 Task: Plan a trip to Meise, Belgium from 7th December, 2023 to 15th December, 2023 for 6 adults.3 bedrooms having 3 beds and 3 bathrooms. Property type can be guest house. Amenities needed are: heating. Booking option can be shelf check-in. Look for 3 properties as per requirement.
Action: Mouse moved to (458, 63)
Screenshot: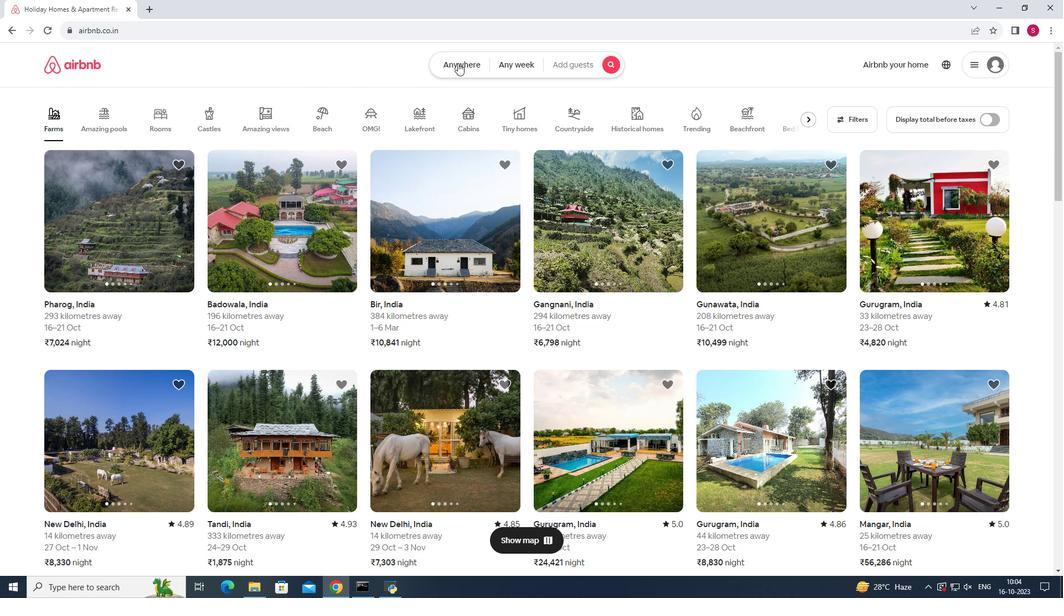 
Action: Mouse pressed left at (458, 63)
Screenshot: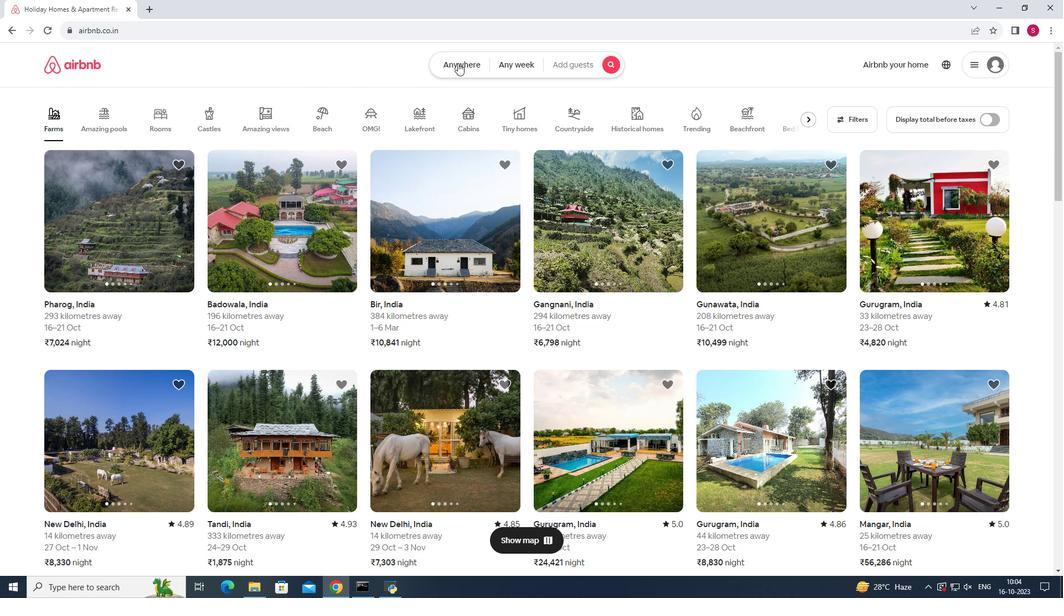 
Action: Mouse moved to (383, 107)
Screenshot: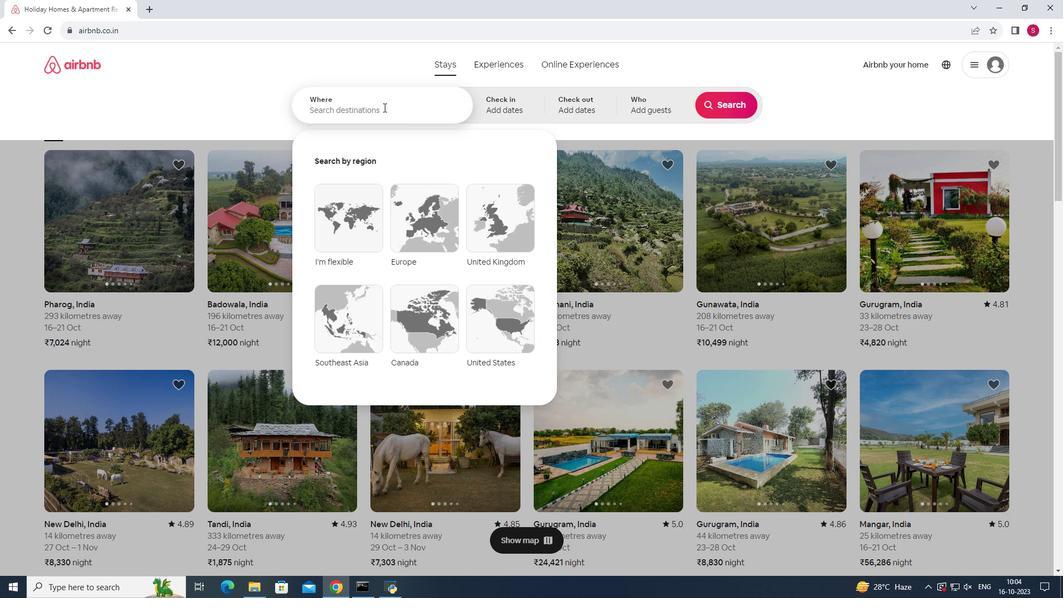 
Action: Mouse pressed left at (383, 107)
Screenshot: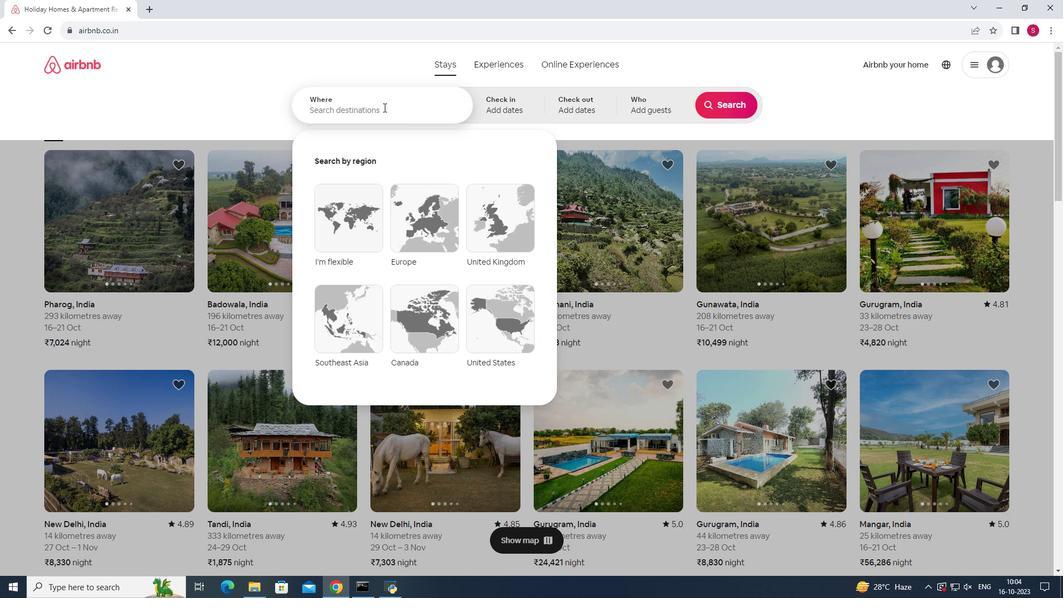 
Action: Key pressed <Key.shift><Key.shift><Key.shift><Key.shift><Key.shift><Key.shift><Key.shift><Key.shift><Key.shift><Key.shift><Key.shift><Key.shift><Key.shift><Key.shift><Key.shift><Key.shift><Key.shift><Key.shift><Key.shift><Key.shift><Key.shift><Key.shift><Key.shift><Key.shift><Key.shift><Key.shift><Key.shift><Key.shift><Key.shift><Key.shift><Key.shift><Key.shift><Key.shift><Key.shift><Key.shift><Key.shift>Meise,<Key.space><Key.shift>Belgu<Key.backspace>ium
Screenshot: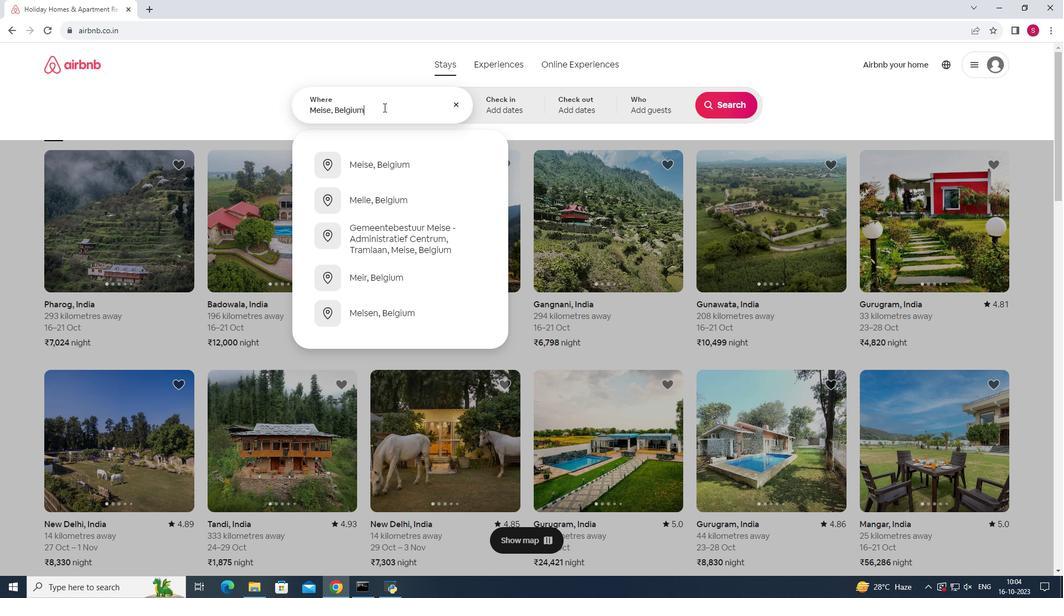 
Action: Mouse moved to (422, 166)
Screenshot: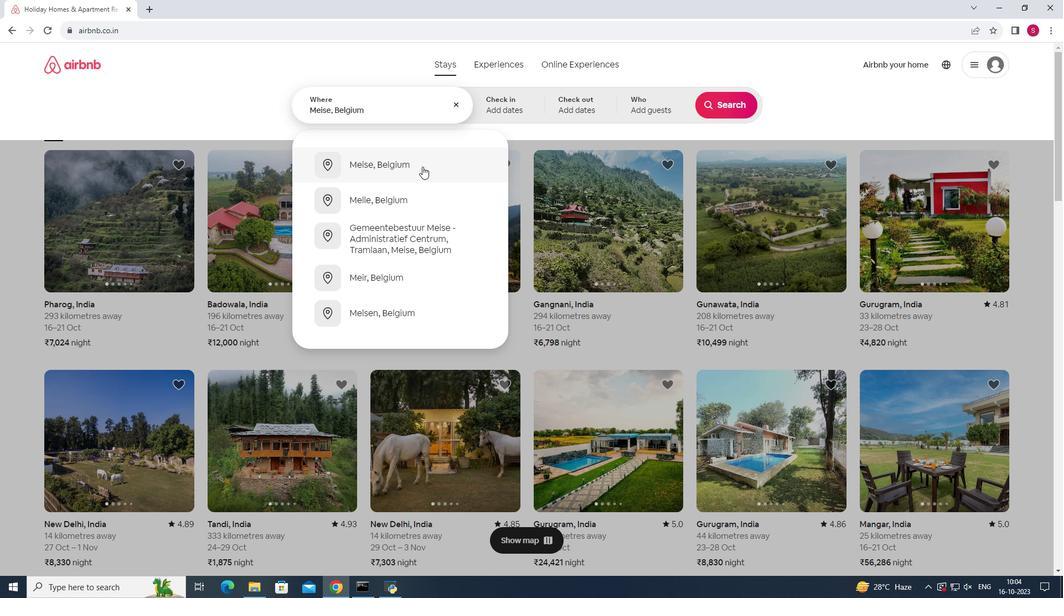 
Action: Mouse pressed left at (422, 166)
Screenshot: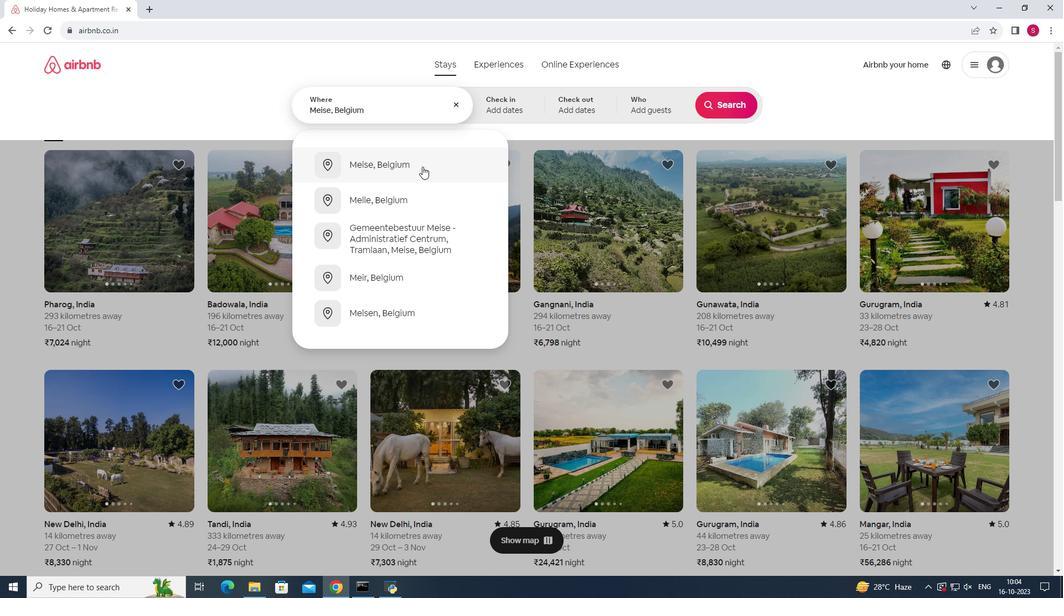 
Action: Mouse moved to (724, 197)
Screenshot: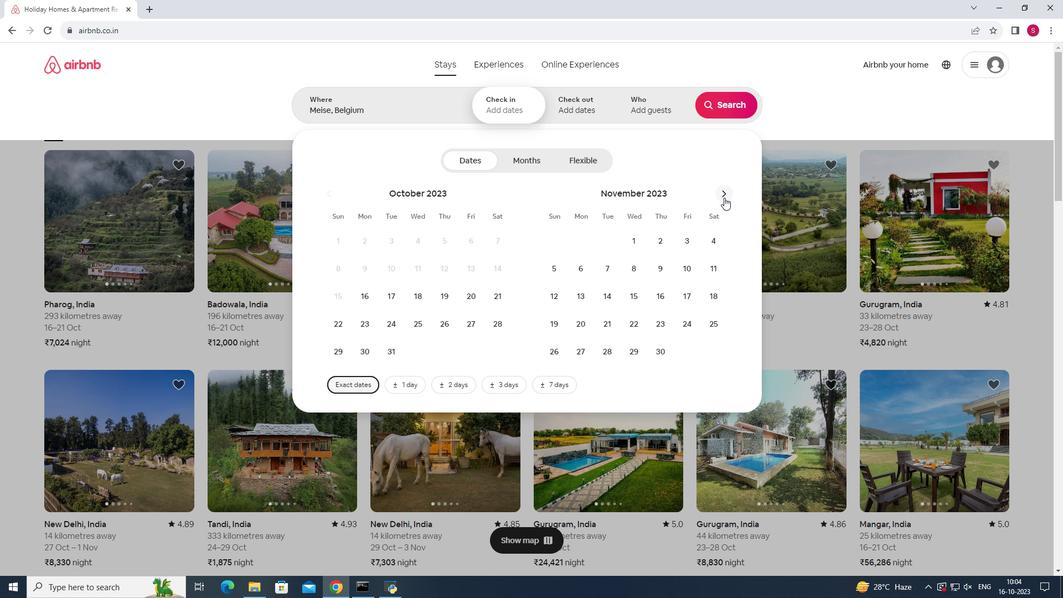 
Action: Mouse pressed left at (724, 197)
Screenshot: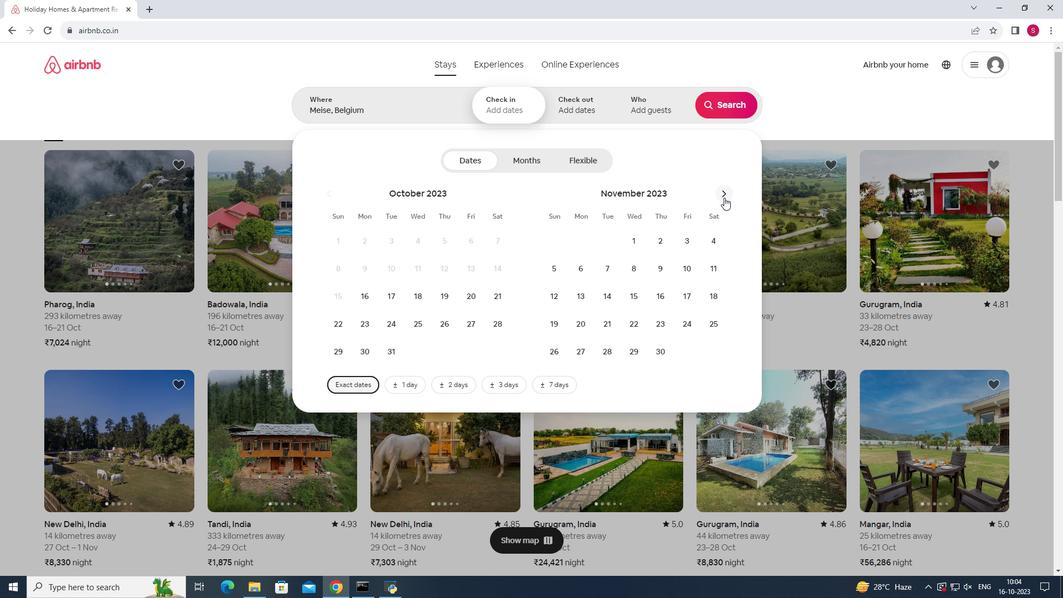 
Action: Mouse moved to (659, 269)
Screenshot: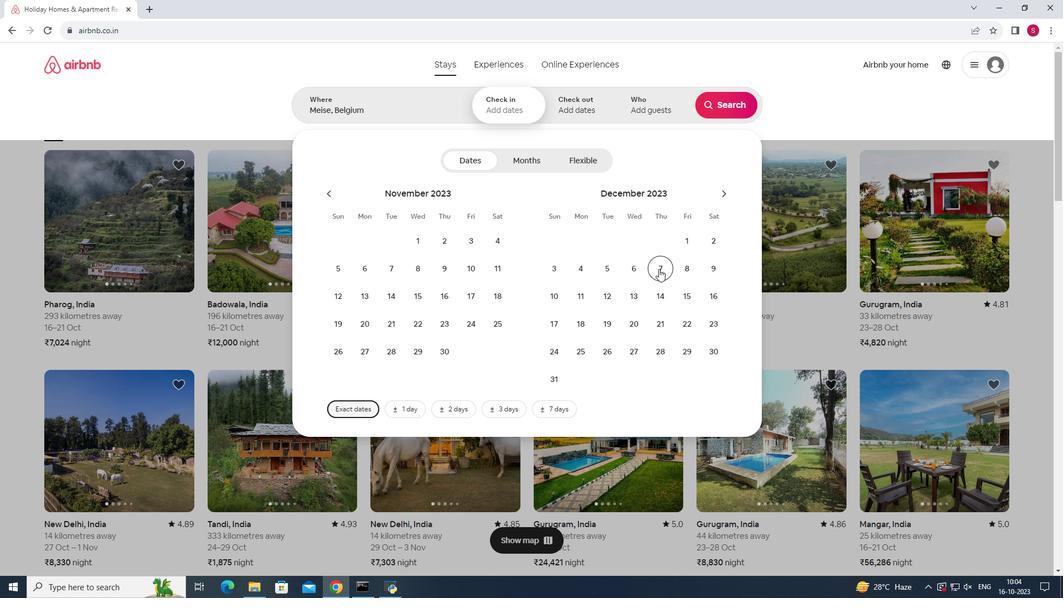 
Action: Mouse pressed left at (659, 269)
Screenshot: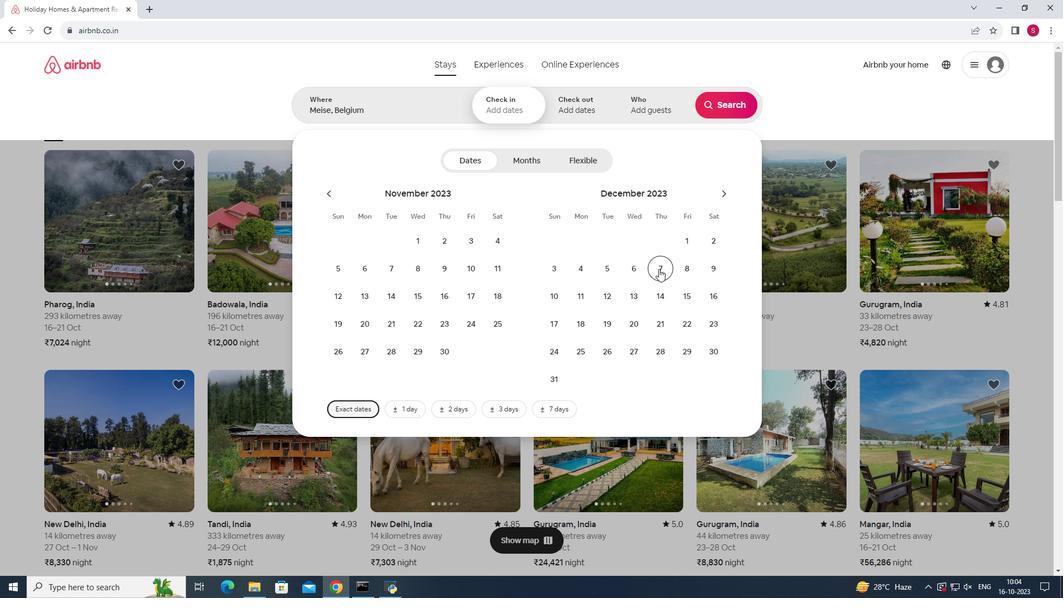 
Action: Mouse moved to (690, 293)
Screenshot: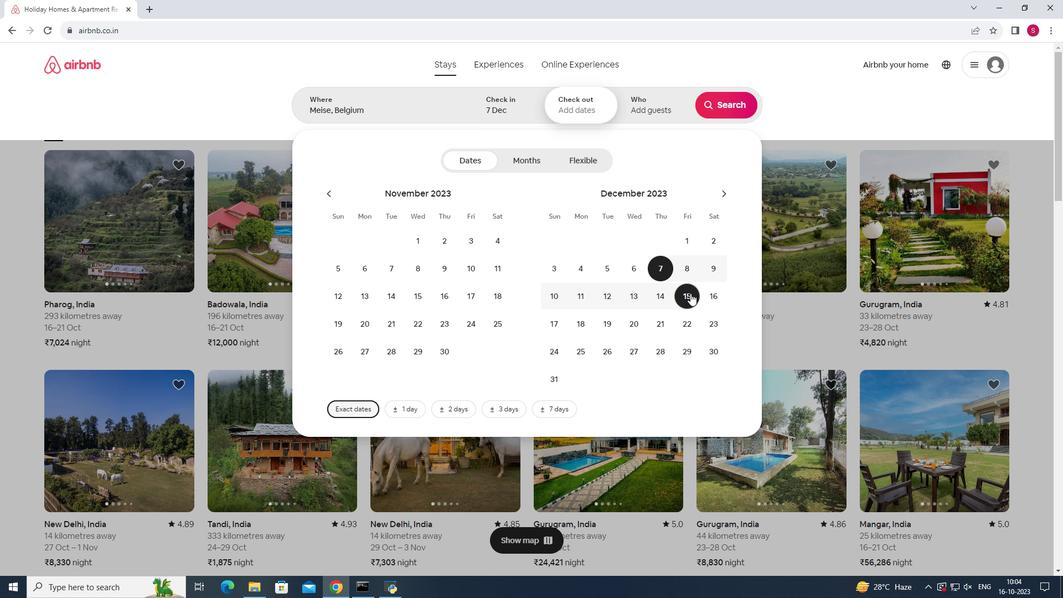 
Action: Mouse pressed left at (690, 293)
Screenshot: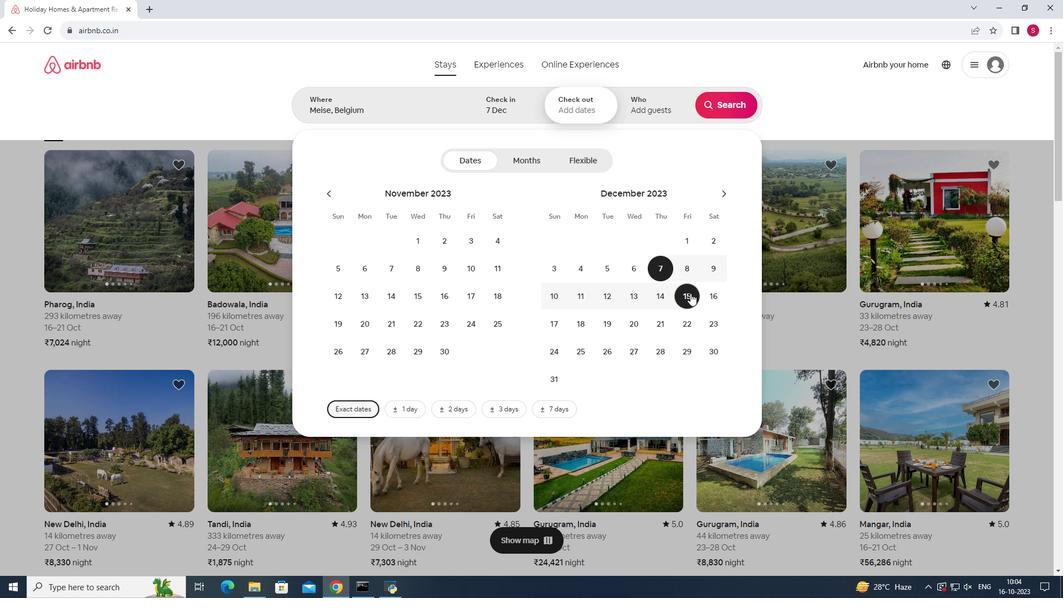
Action: Mouse moved to (650, 89)
Screenshot: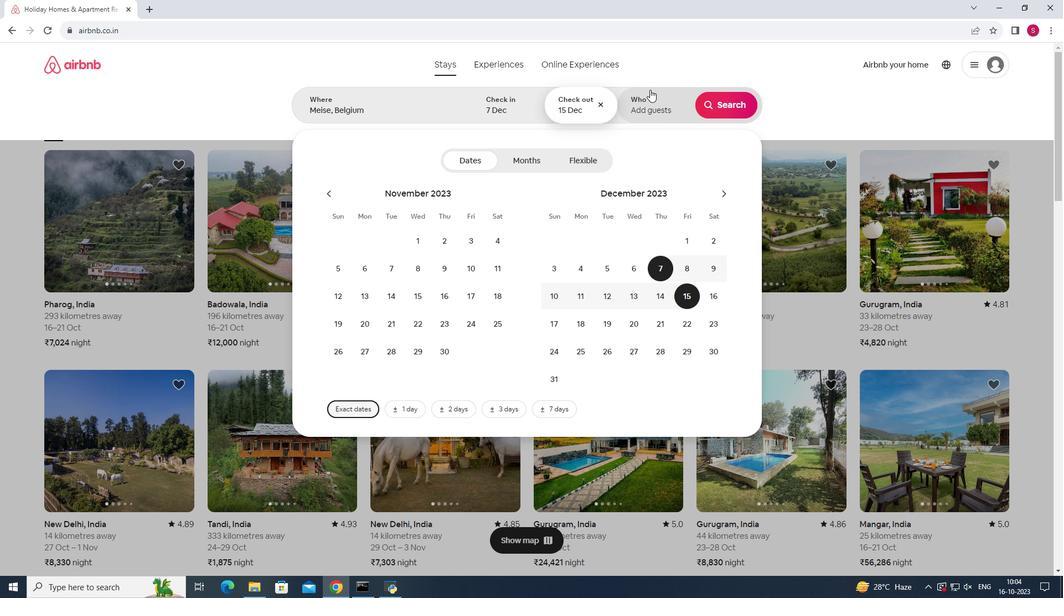 
Action: Mouse pressed left at (650, 89)
Screenshot: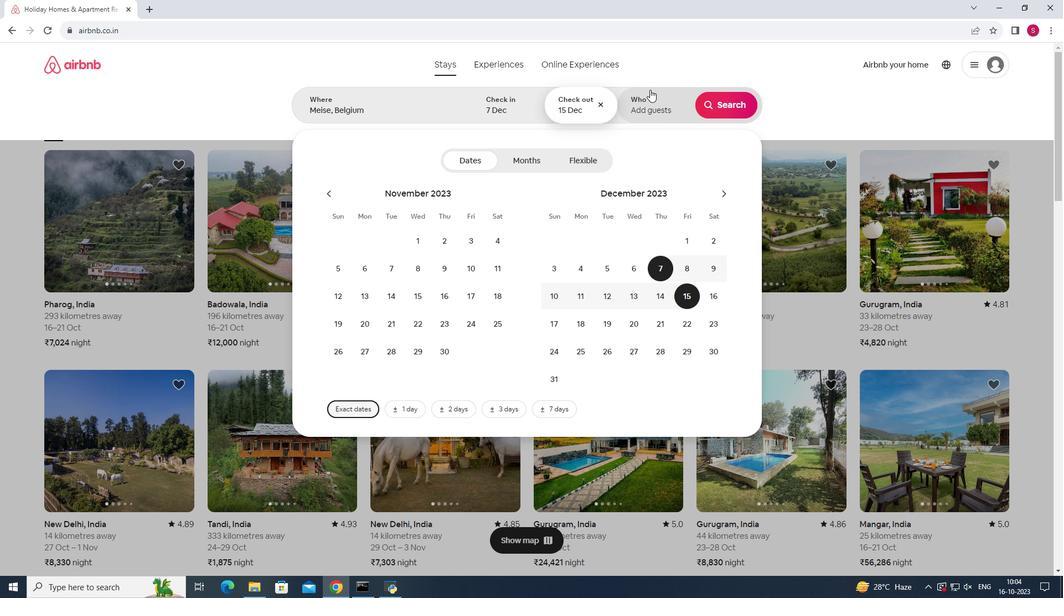 
Action: Mouse moved to (728, 160)
Screenshot: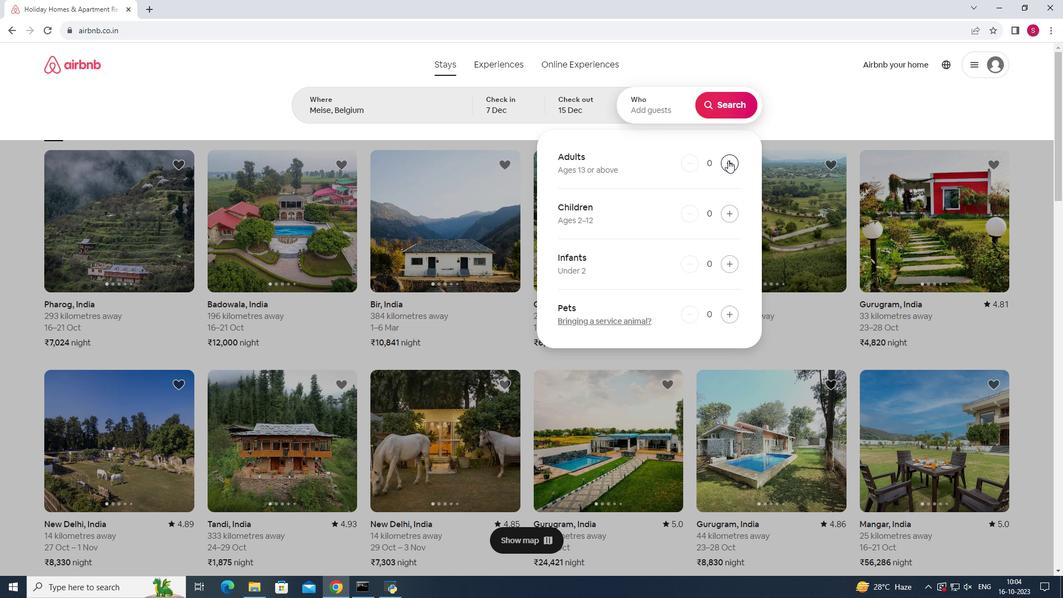 
Action: Mouse pressed left at (728, 160)
Screenshot: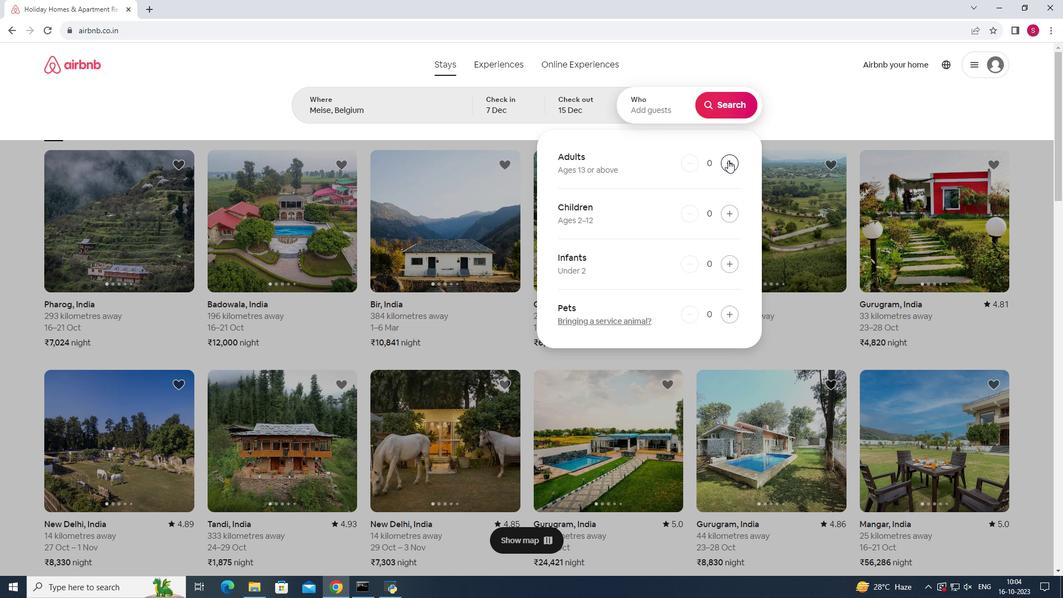 
Action: Mouse pressed left at (728, 160)
Screenshot: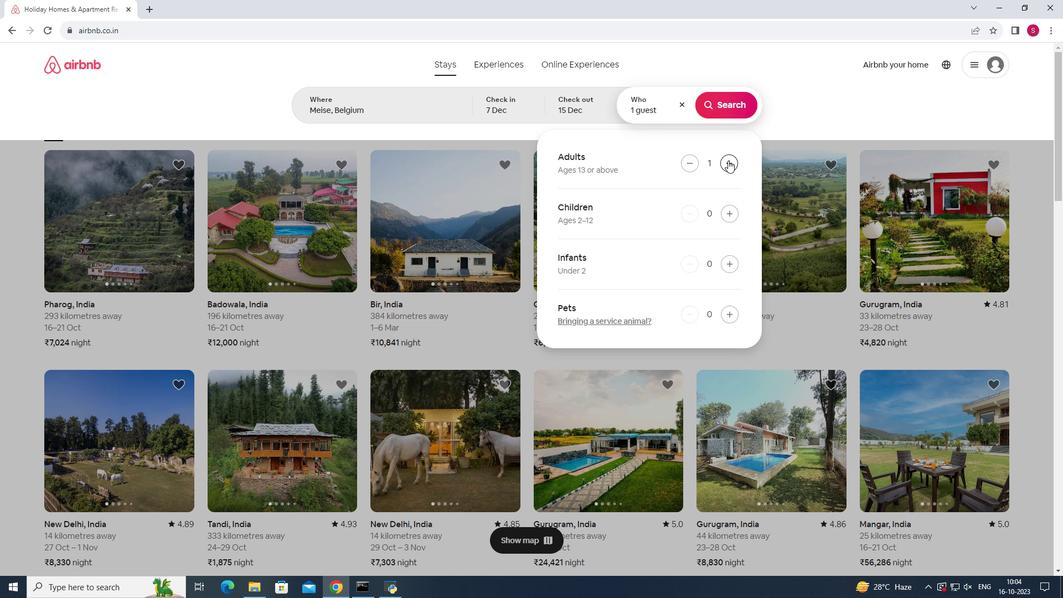 
Action: Mouse moved to (729, 162)
Screenshot: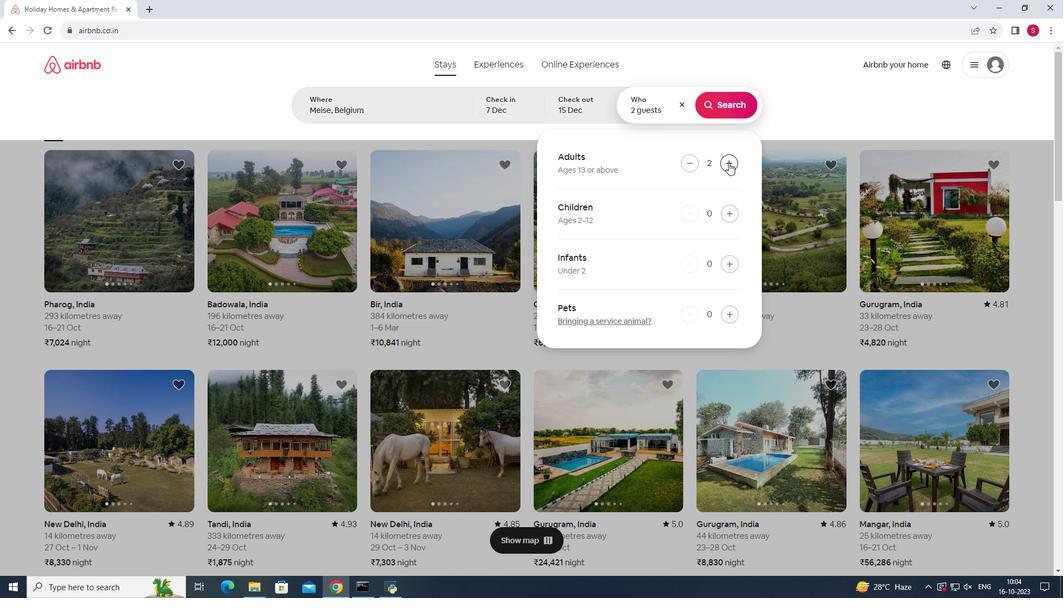 
Action: Mouse pressed left at (729, 162)
Screenshot: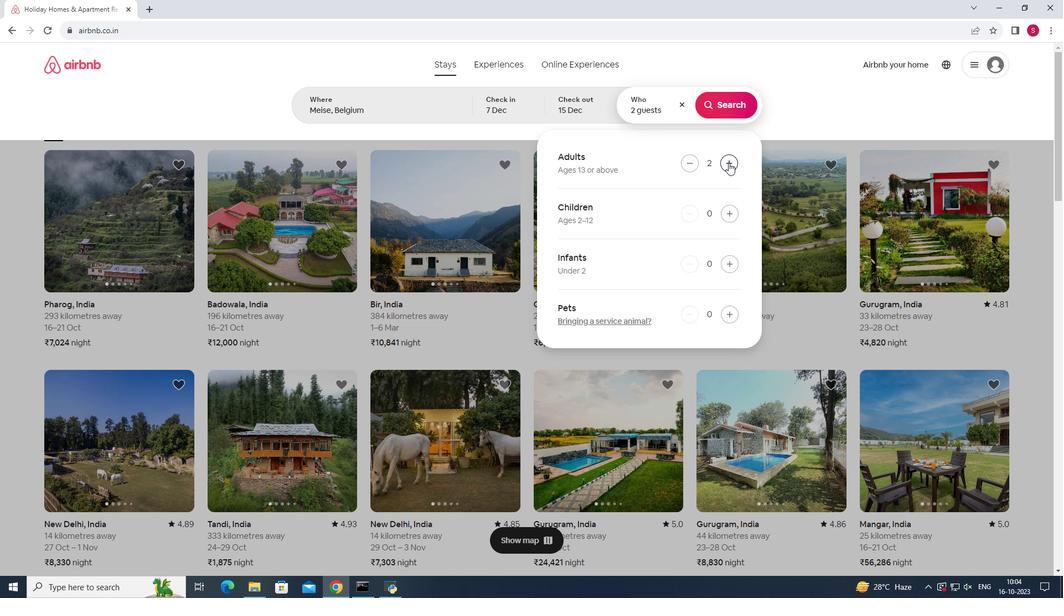 
Action: Mouse moved to (729, 163)
Screenshot: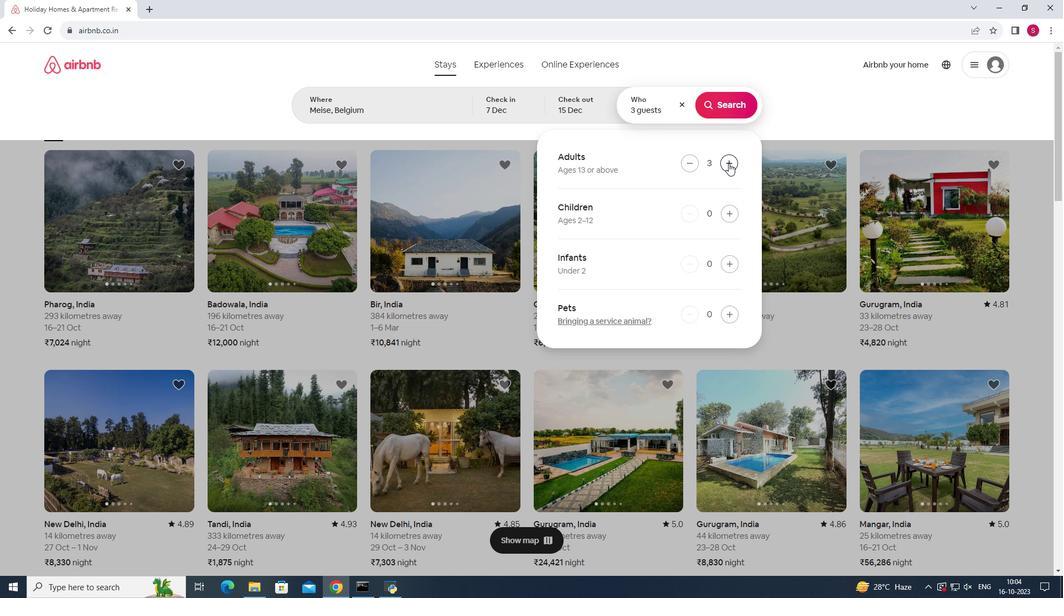 
Action: Mouse pressed left at (729, 163)
Screenshot: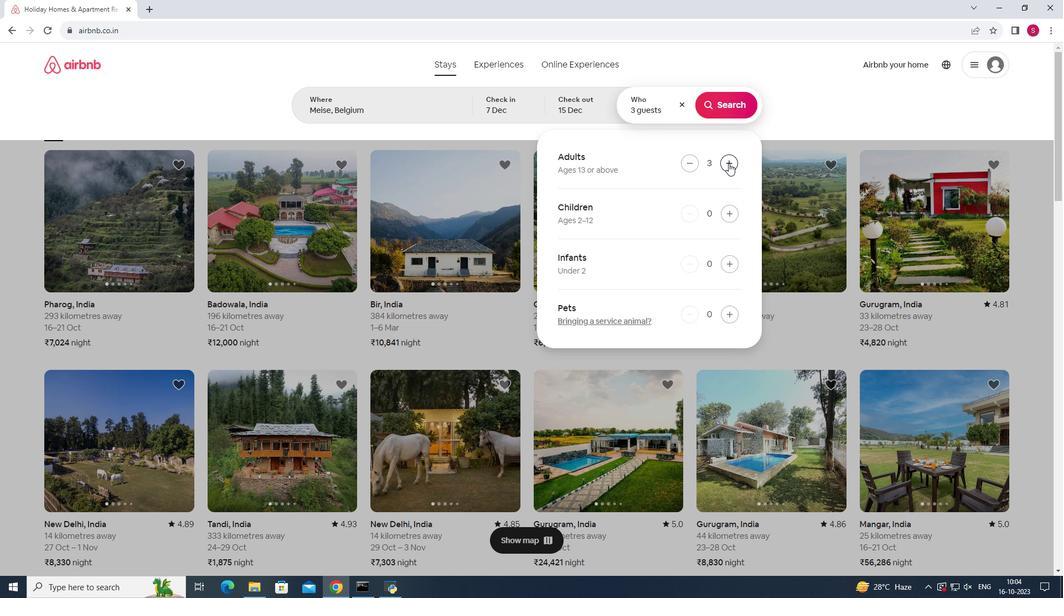 
Action: Mouse pressed left at (729, 163)
Screenshot: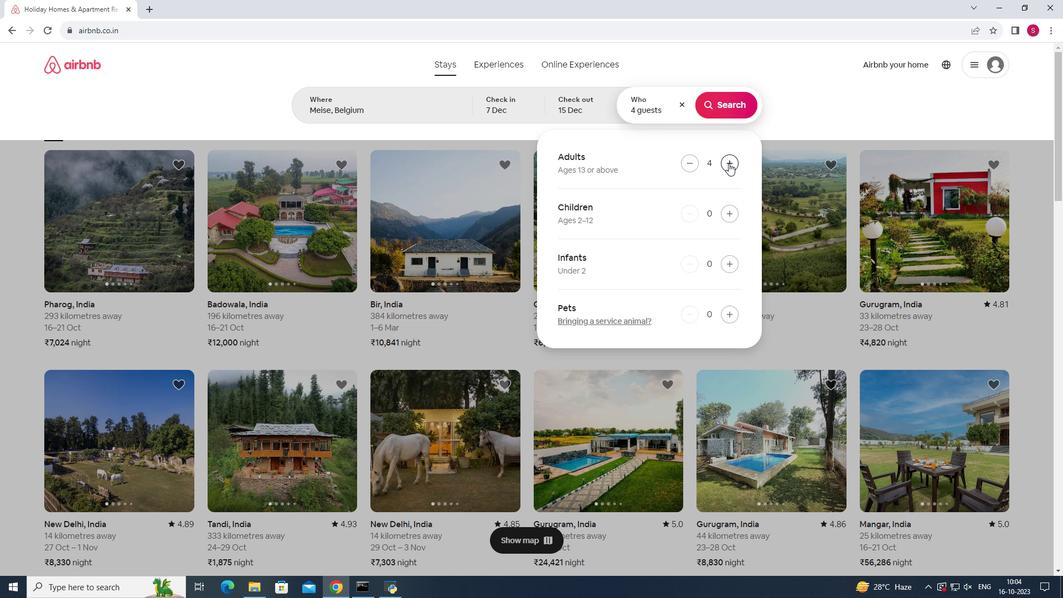 
Action: Mouse pressed left at (729, 163)
Screenshot: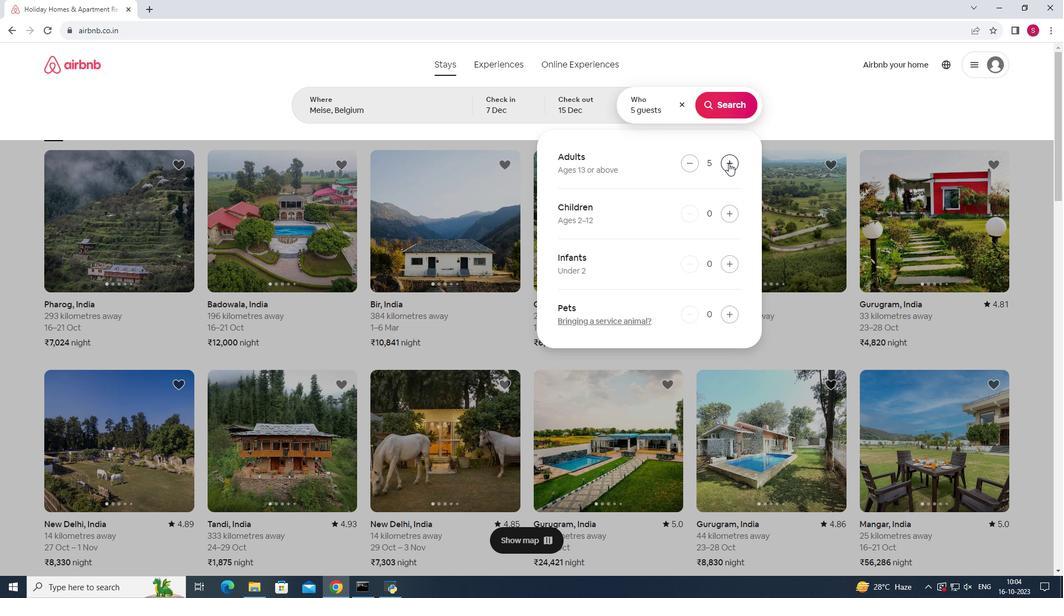 
Action: Mouse moved to (728, 101)
Screenshot: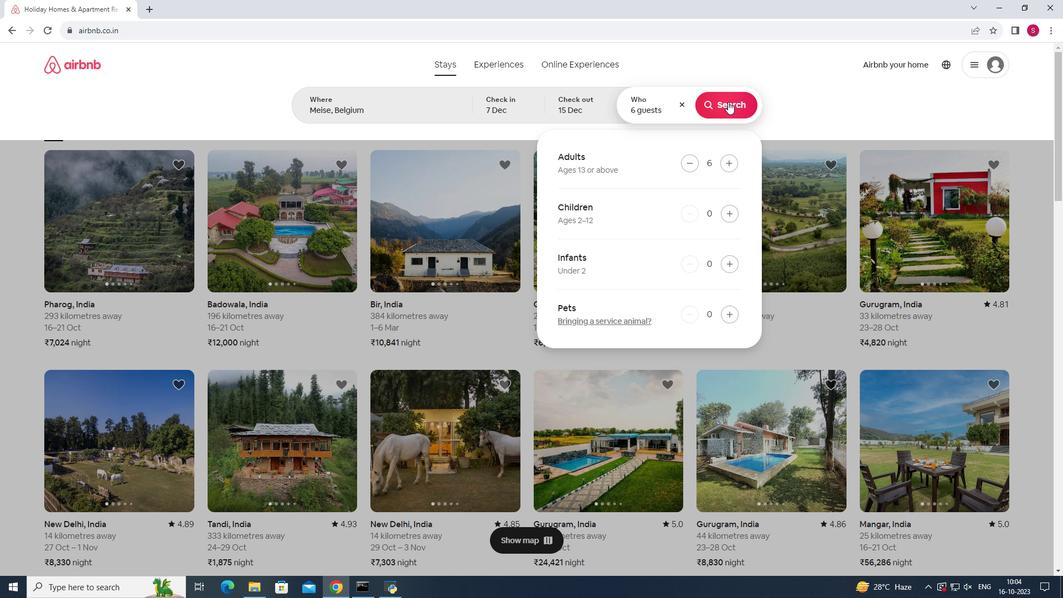
Action: Mouse pressed left at (728, 101)
Screenshot: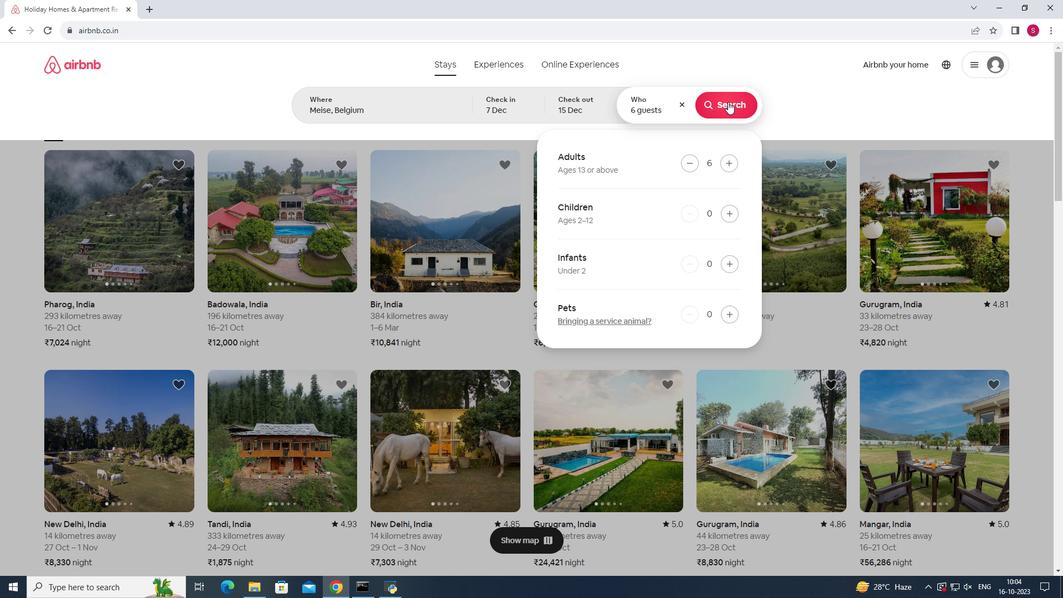 
Action: Mouse moved to (883, 106)
Screenshot: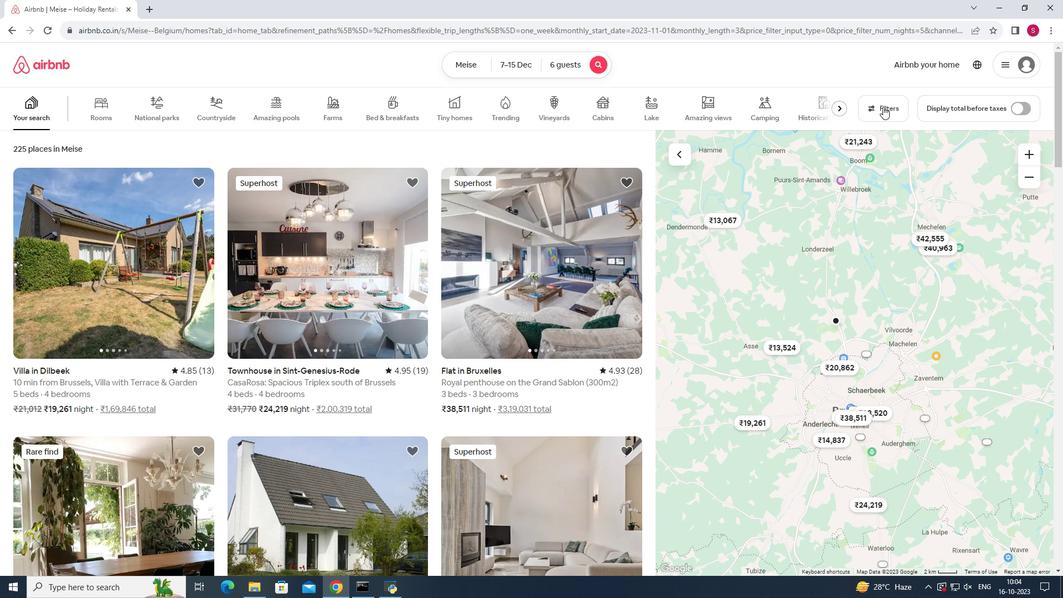 
Action: Mouse pressed left at (883, 106)
Screenshot: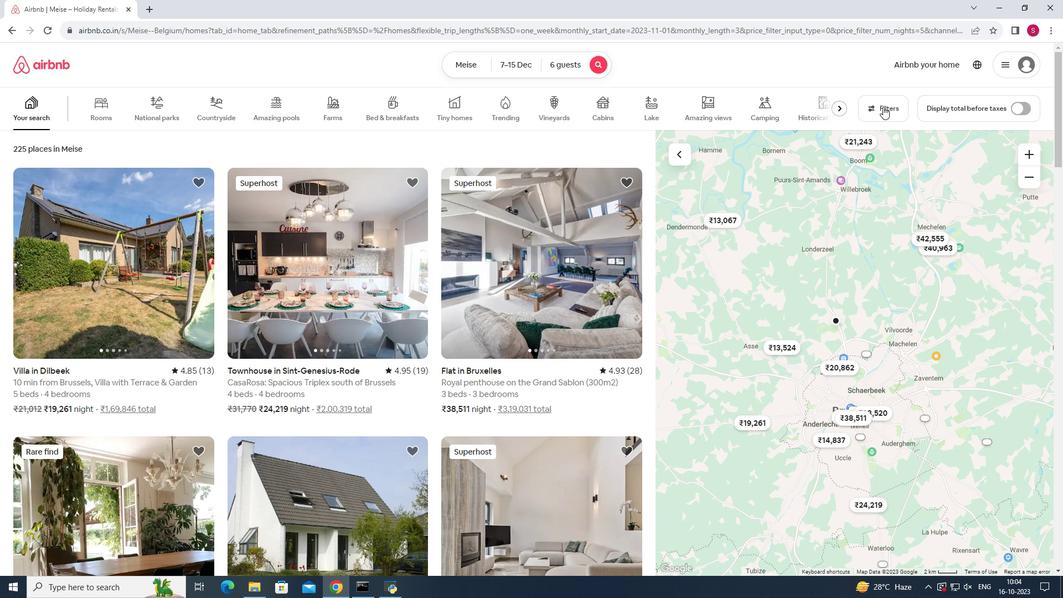 
Action: Mouse moved to (517, 357)
Screenshot: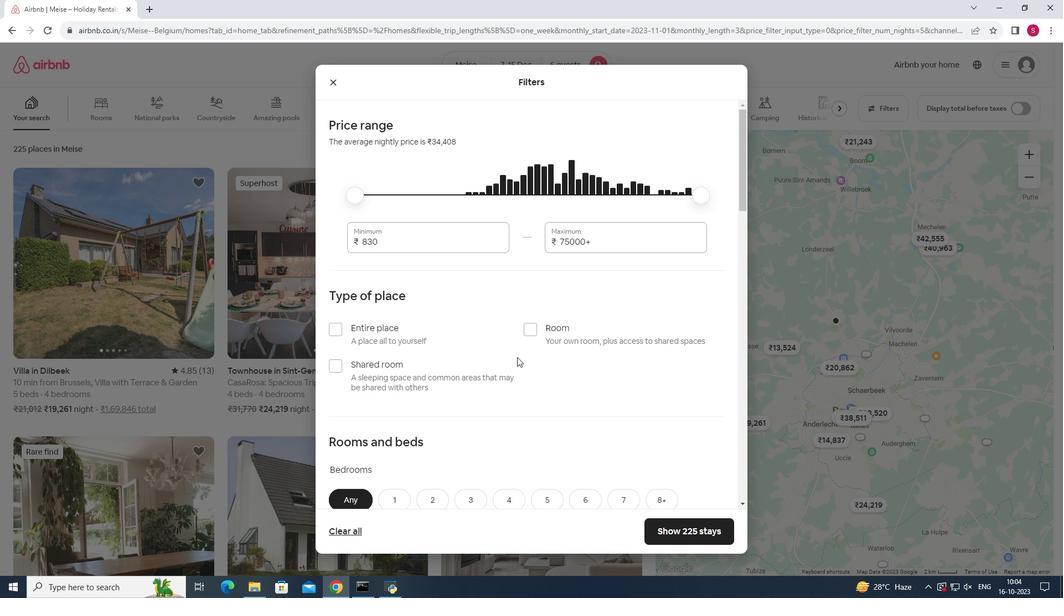 
Action: Mouse scrolled (517, 356) with delta (0, 0)
Screenshot: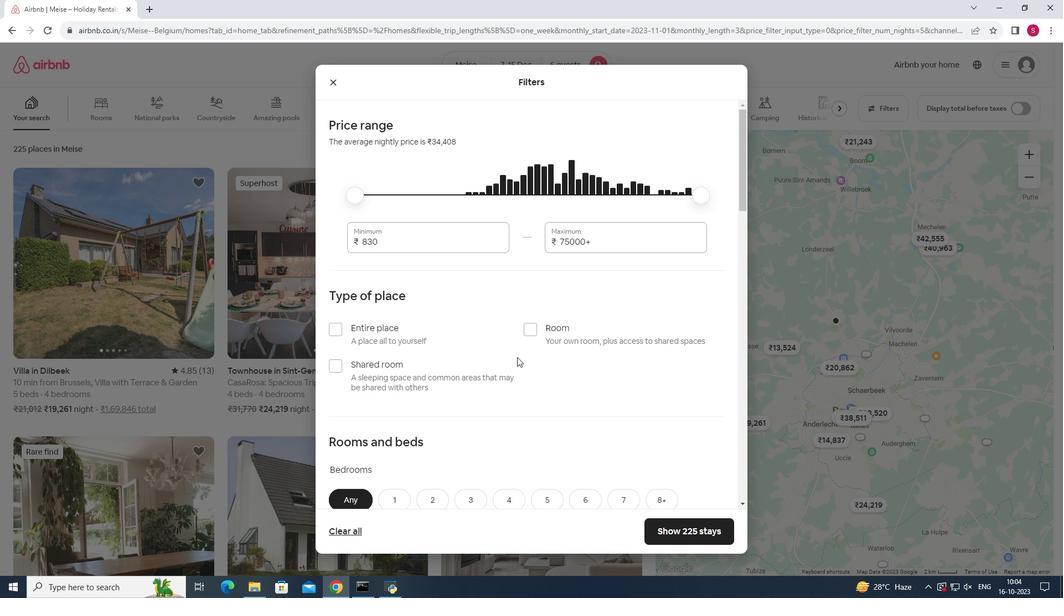 
Action: Mouse scrolled (517, 356) with delta (0, 0)
Screenshot: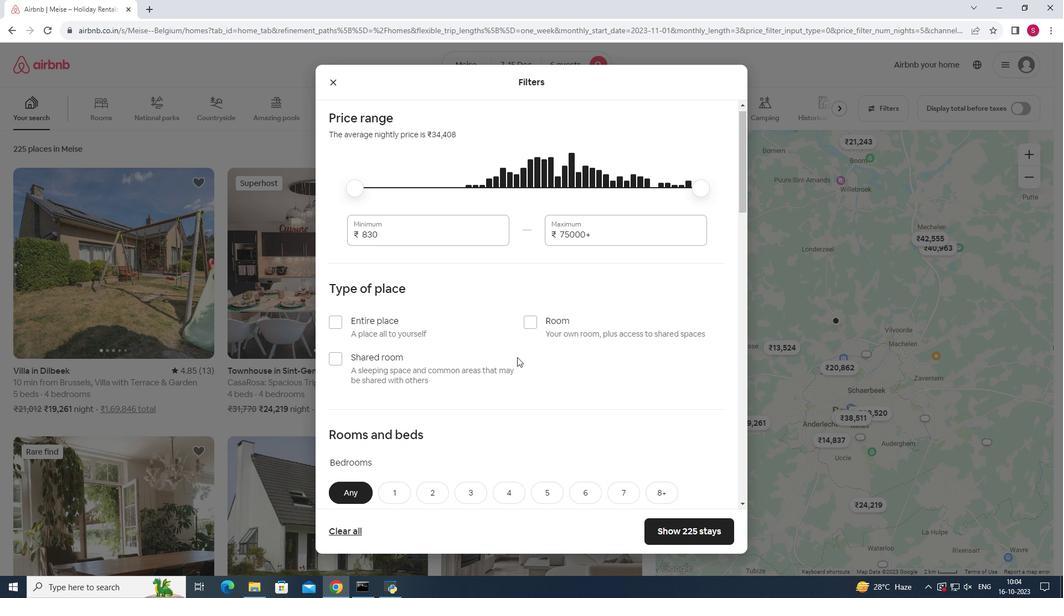 
Action: Mouse scrolled (517, 356) with delta (0, 0)
Screenshot: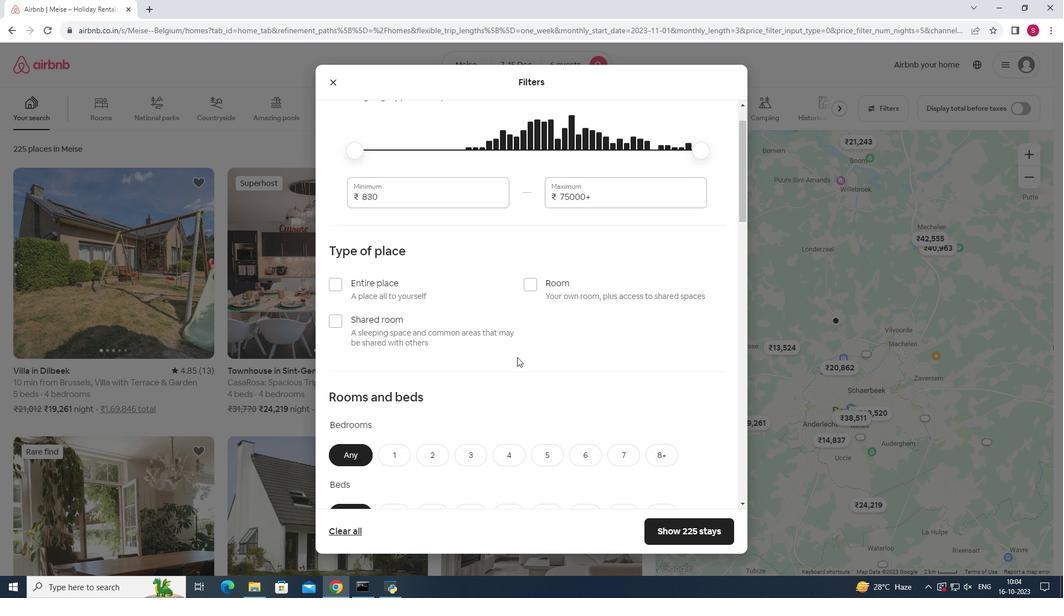 
Action: Mouse scrolled (517, 356) with delta (0, 0)
Screenshot: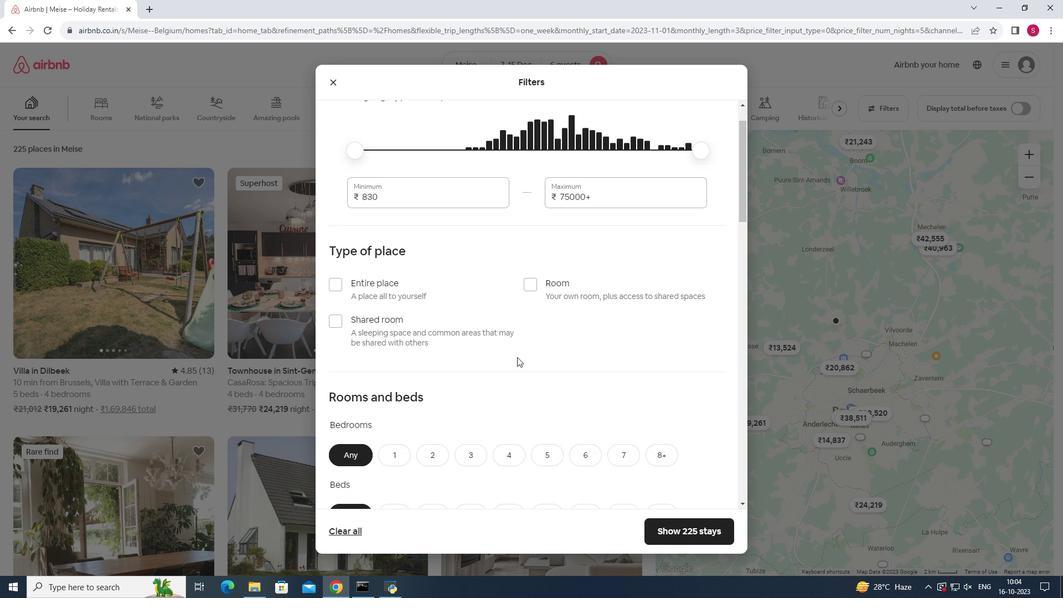 
Action: Mouse scrolled (517, 356) with delta (0, 0)
Screenshot: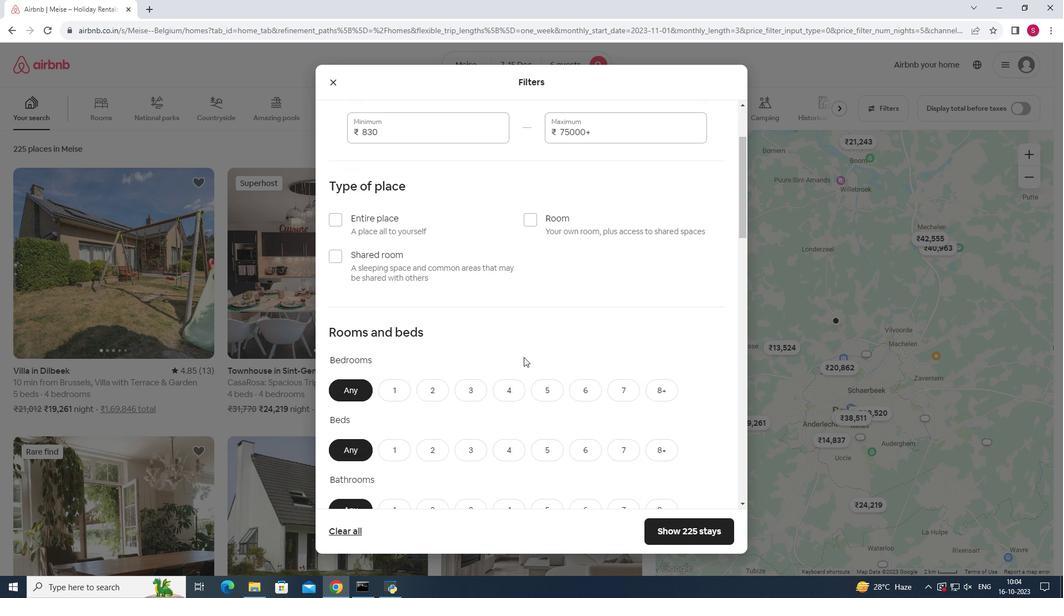 
Action: Mouse moved to (477, 224)
Screenshot: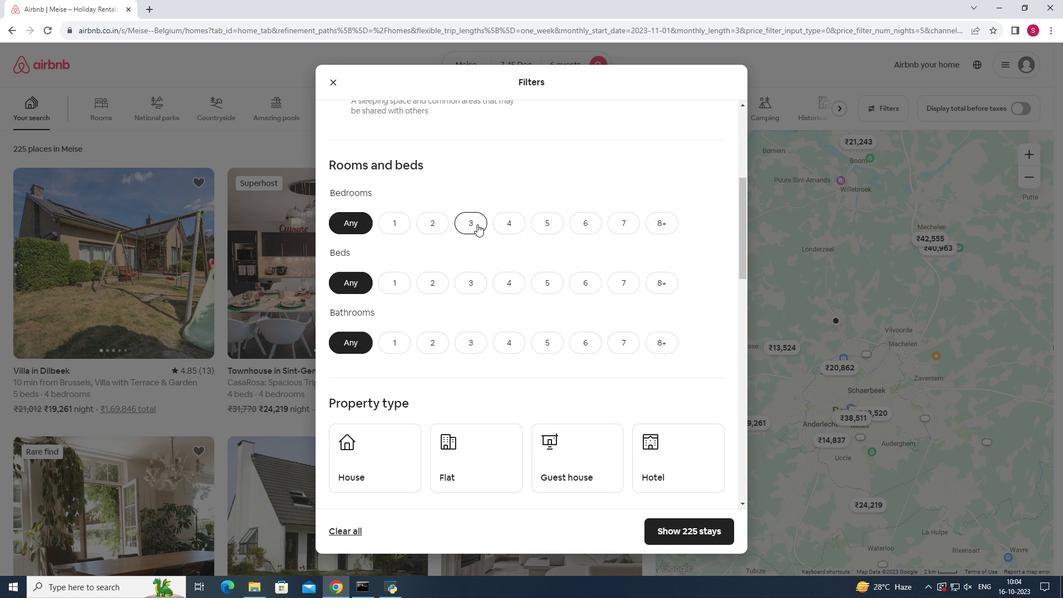
Action: Mouse pressed left at (477, 224)
Screenshot: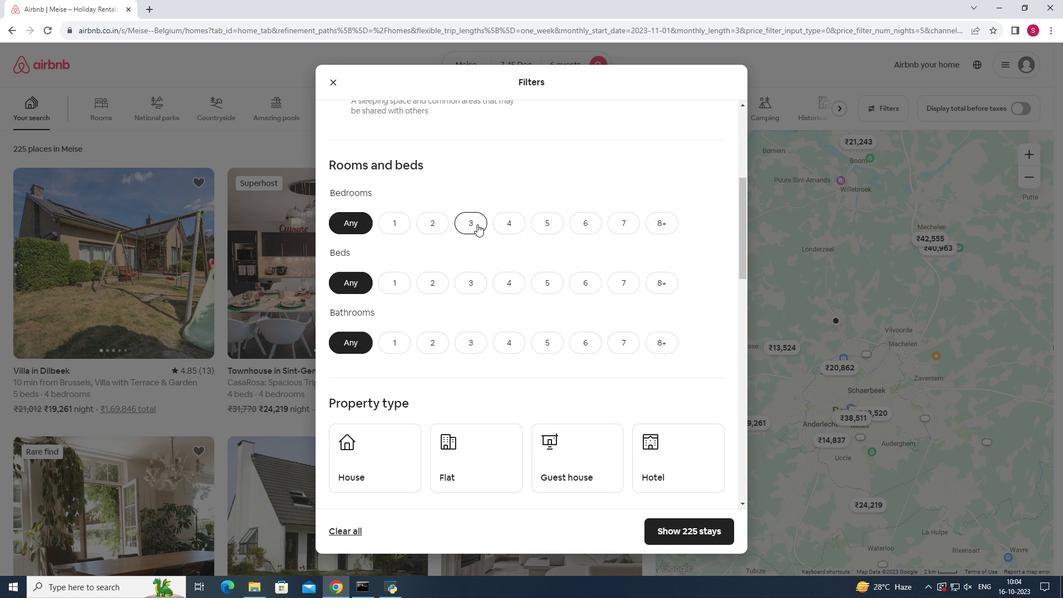 
Action: Mouse moved to (475, 281)
Screenshot: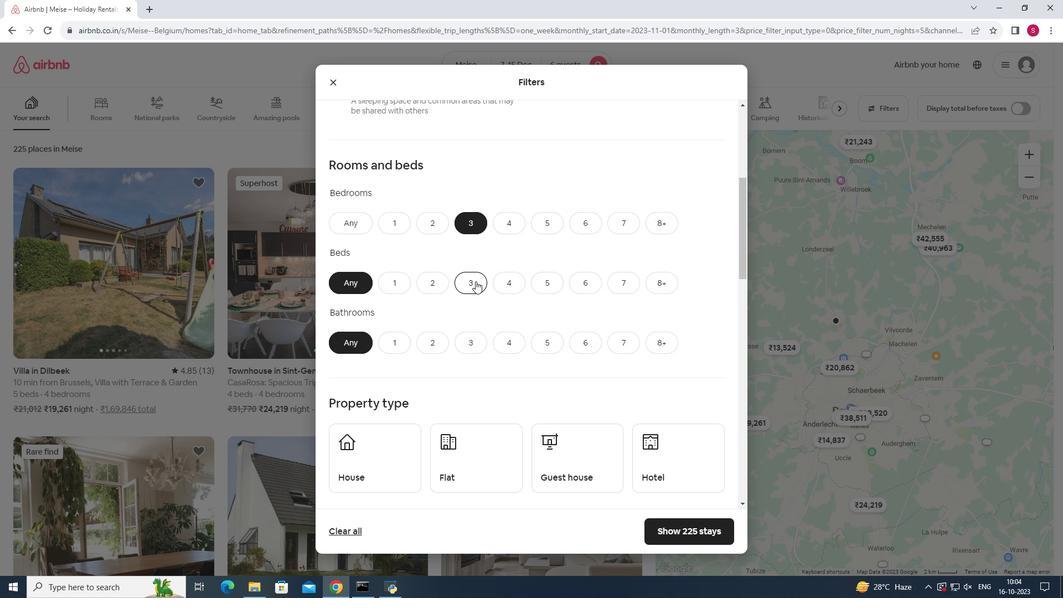 
Action: Mouse pressed left at (475, 281)
Screenshot: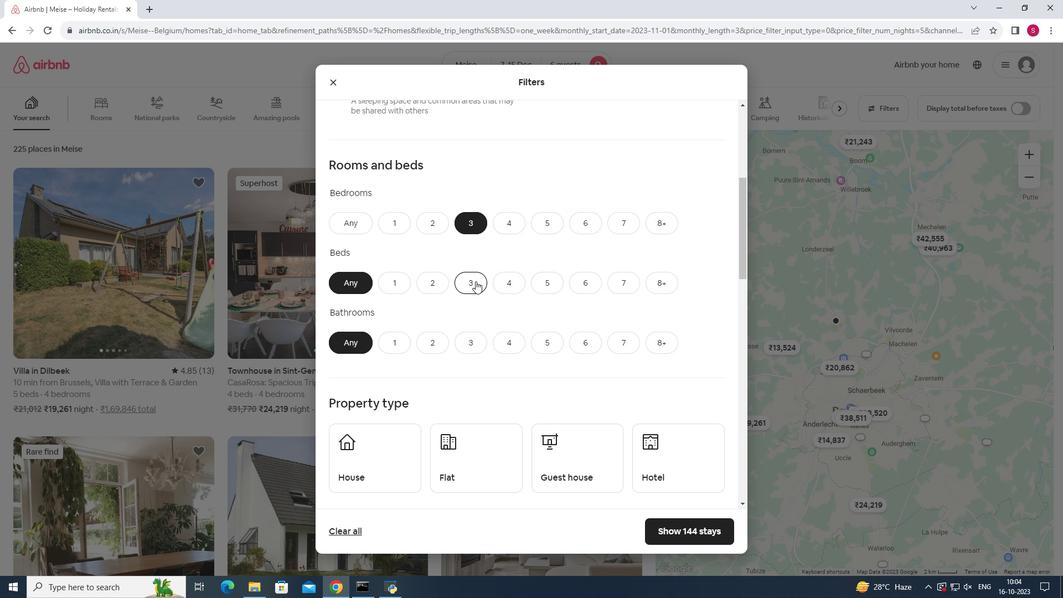 
Action: Mouse moved to (466, 342)
Screenshot: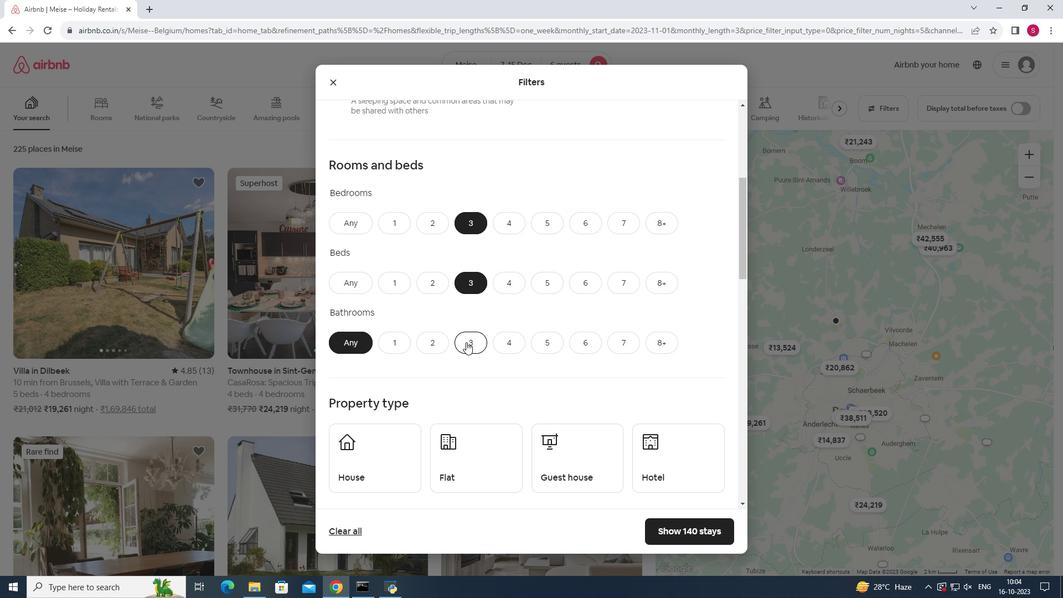 
Action: Mouse pressed left at (466, 342)
Screenshot: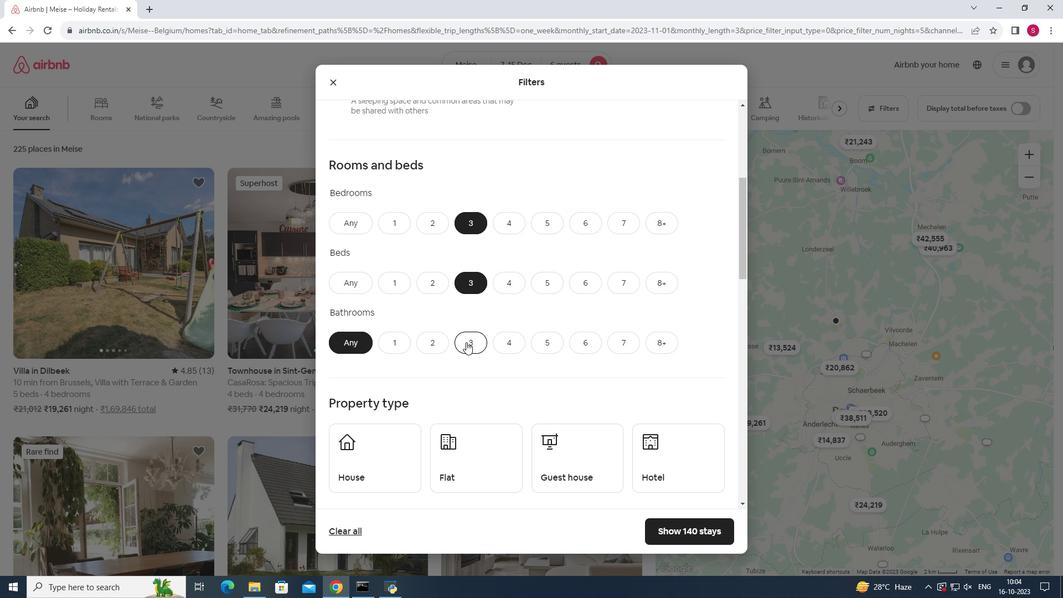 
Action: Mouse moved to (533, 352)
Screenshot: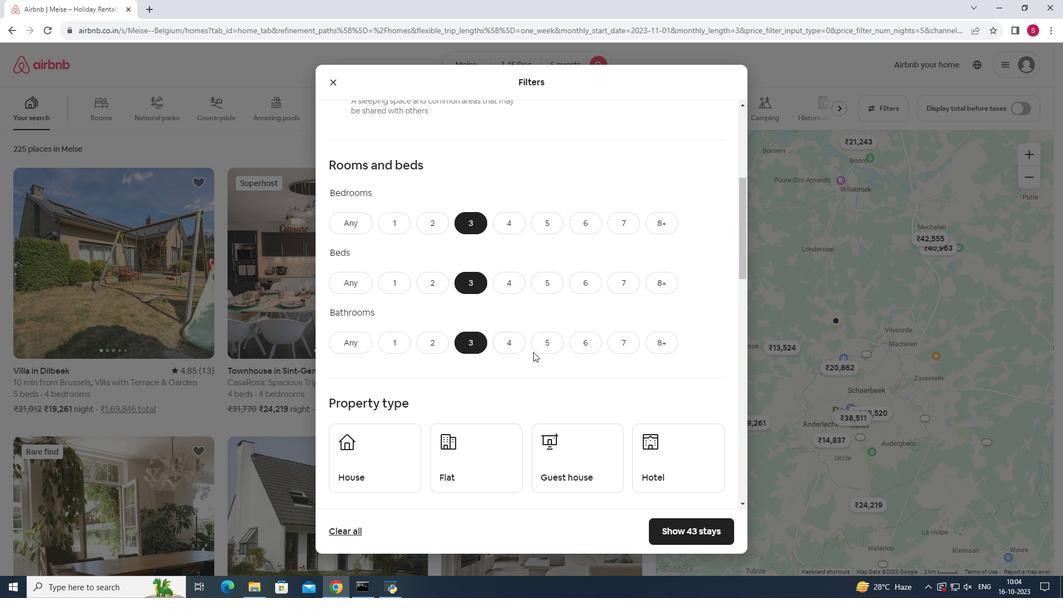 
Action: Mouse scrolled (533, 351) with delta (0, 0)
Screenshot: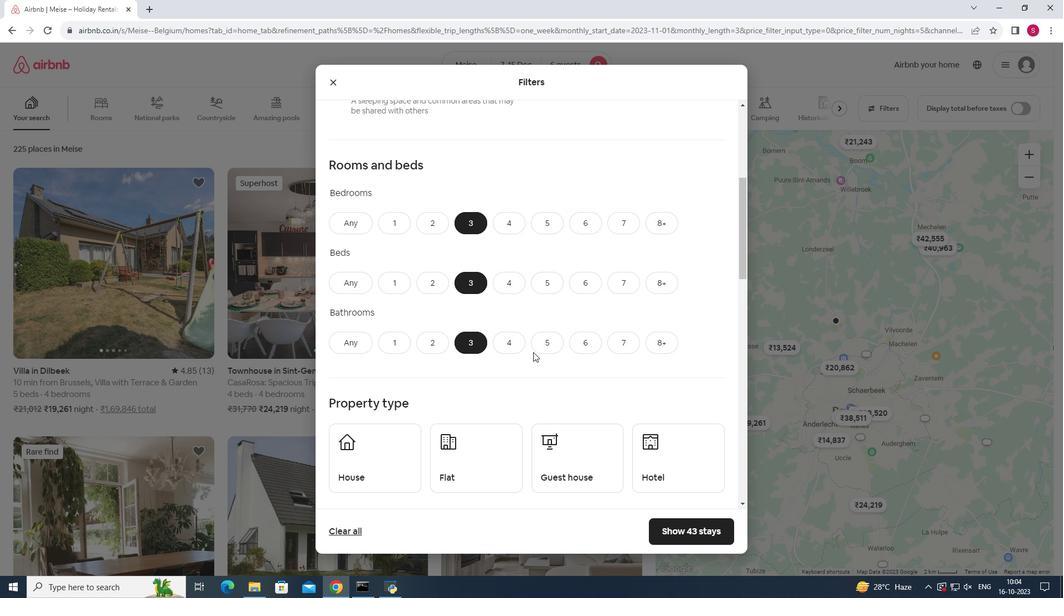 
Action: Mouse scrolled (533, 351) with delta (0, 0)
Screenshot: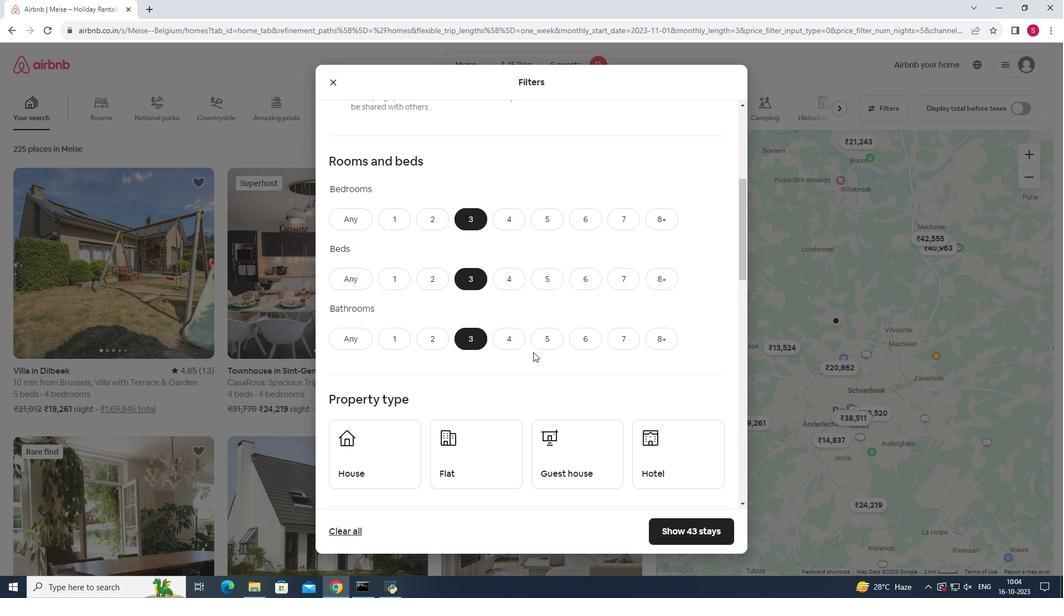 
Action: Mouse scrolled (533, 351) with delta (0, 0)
Screenshot: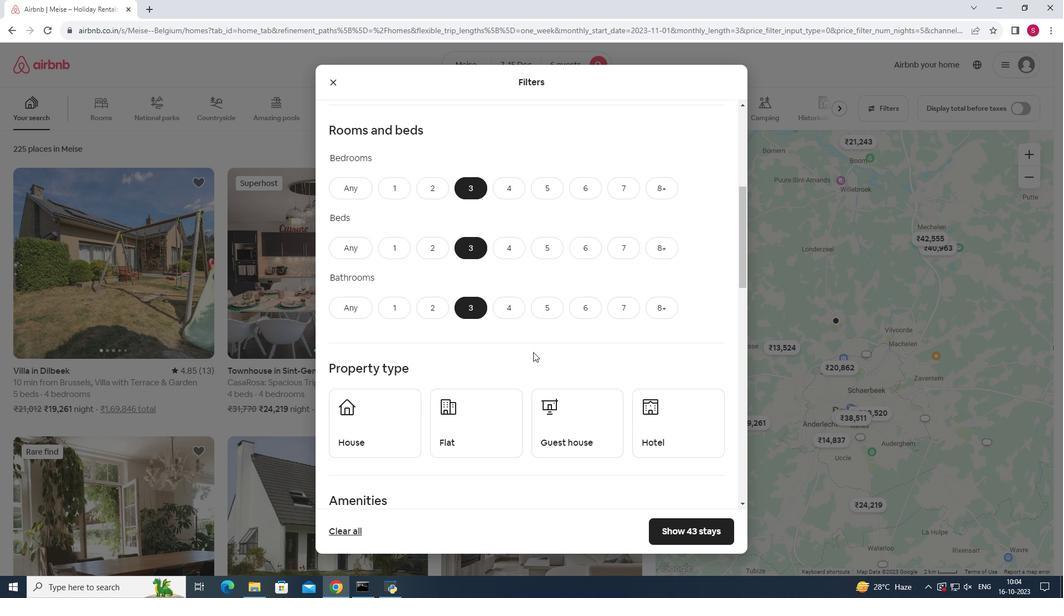 
Action: Mouse scrolled (533, 351) with delta (0, 0)
Screenshot: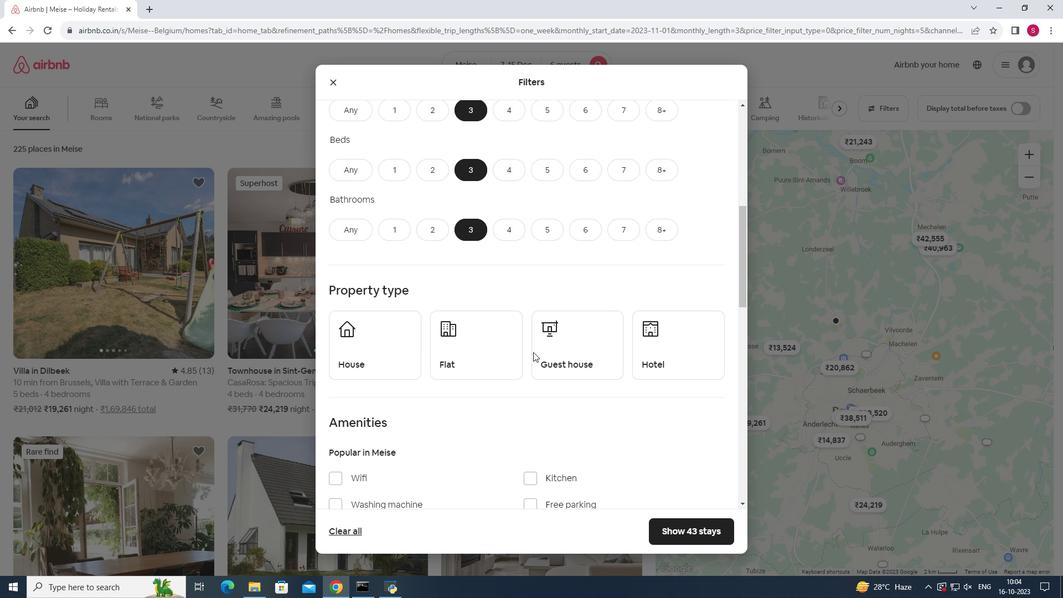 
Action: Mouse moved to (560, 243)
Screenshot: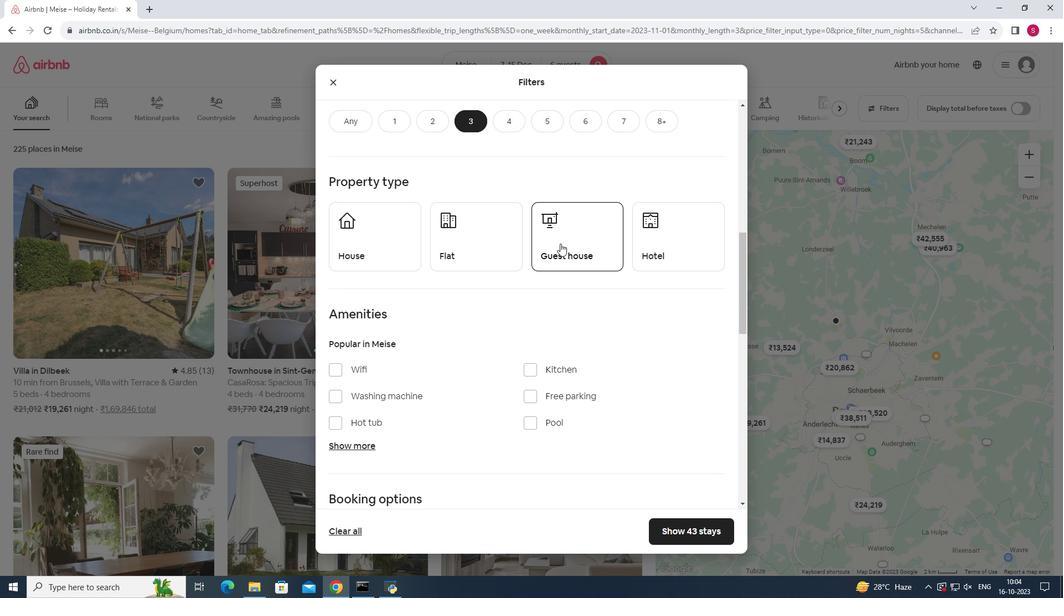 
Action: Mouse pressed left at (560, 243)
Screenshot: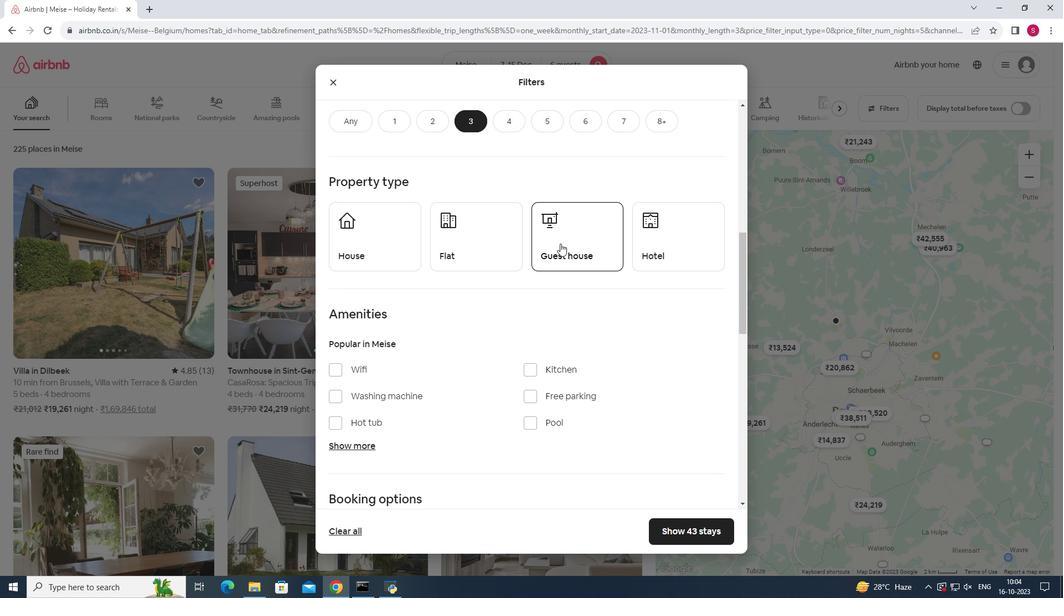 
Action: Mouse moved to (355, 444)
Screenshot: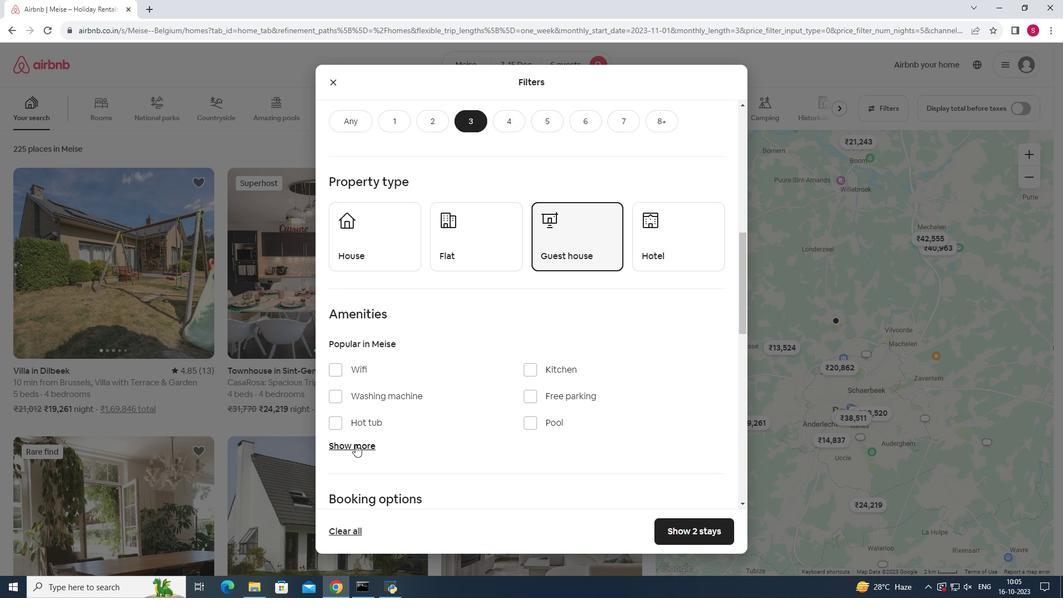 
Action: Mouse pressed left at (355, 444)
Screenshot: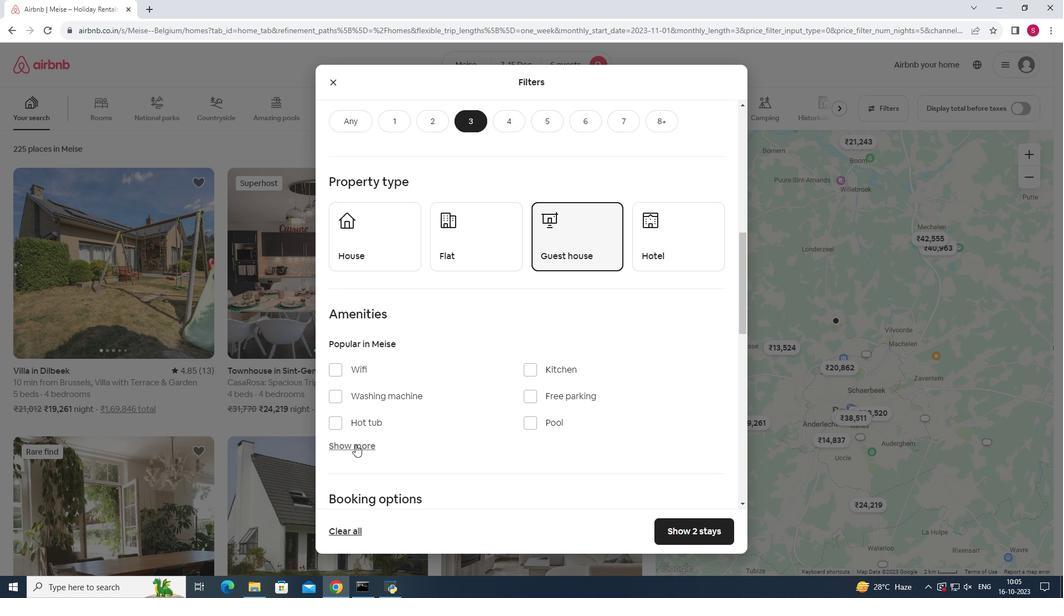 
Action: Mouse moved to (462, 397)
Screenshot: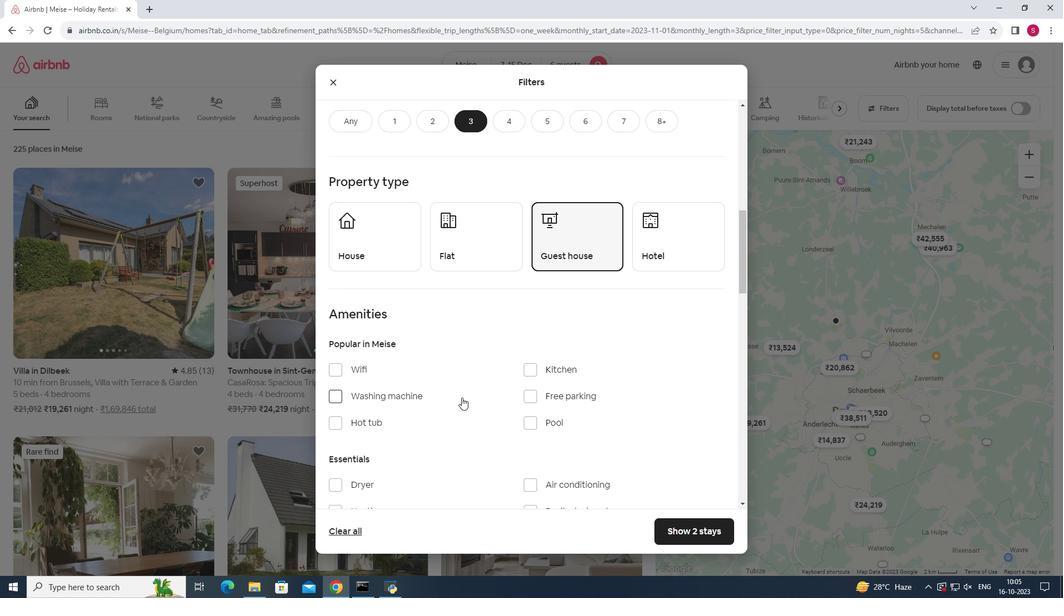 
Action: Mouse scrolled (462, 397) with delta (0, 0)
Screenshot: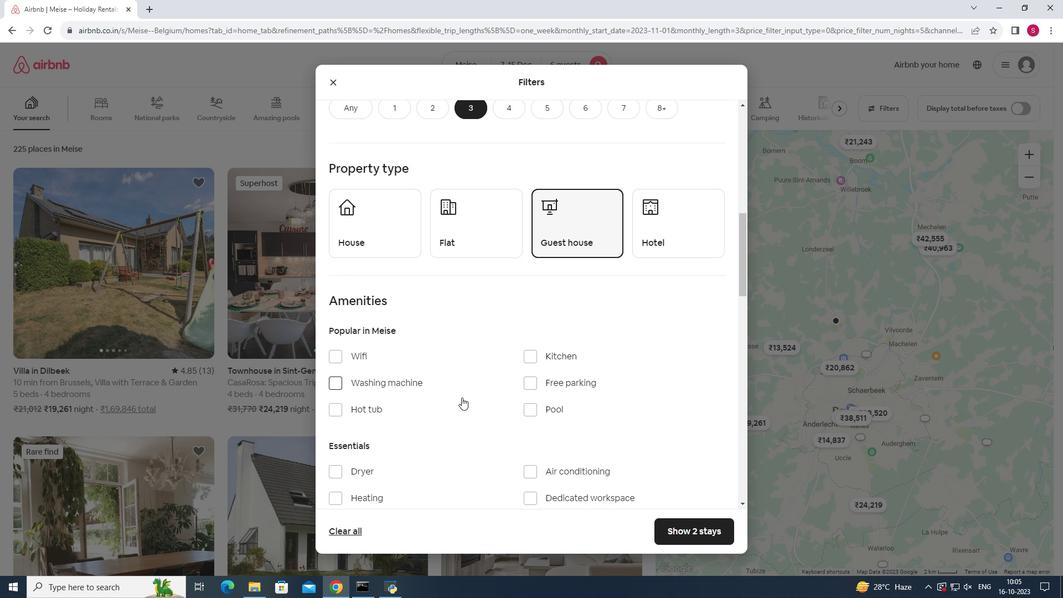 
Action: Mouse scrolled (462, 397) with delta (0, 0)
Screenshot: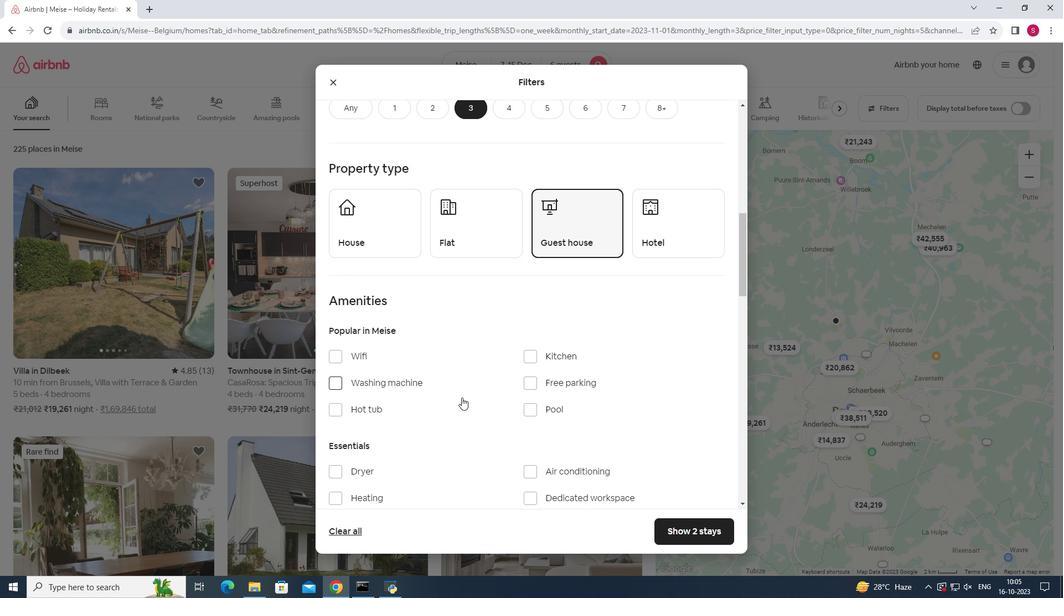
Action: Mouse scrolled (462, 397) with delta (0, 0)
Screenshot: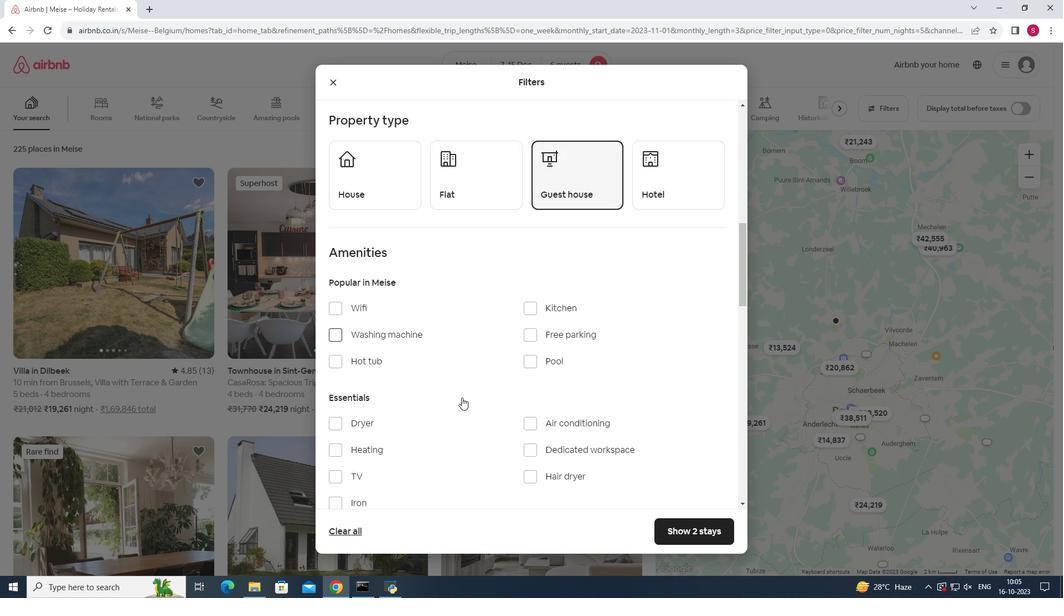 
Action: Mouse scrolled (462, 397) with delta (0, 0)
Screenshot: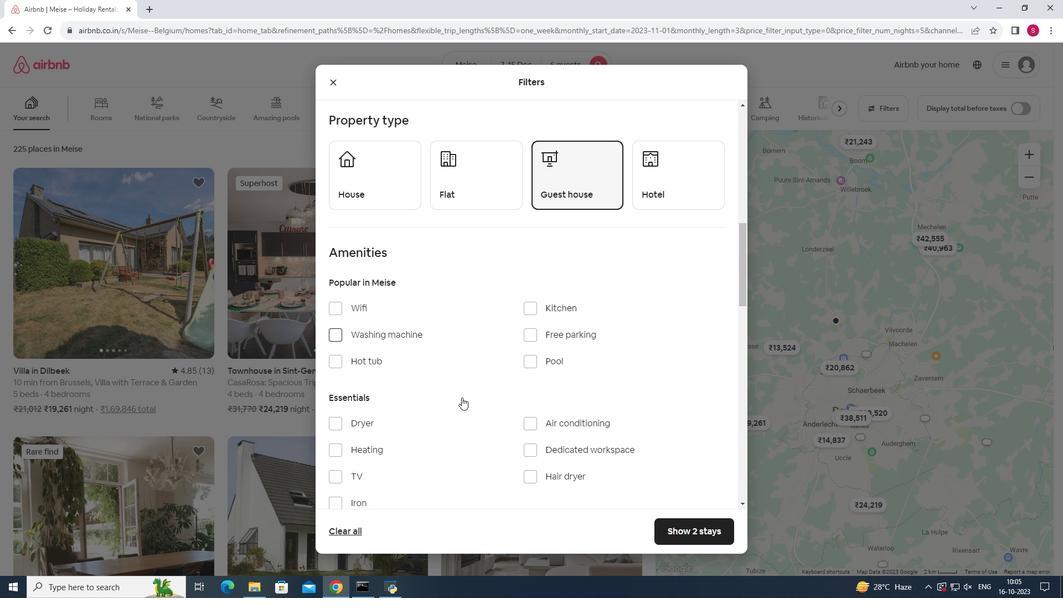 
Action: Mouse moved to (329, 290)
Screenshot: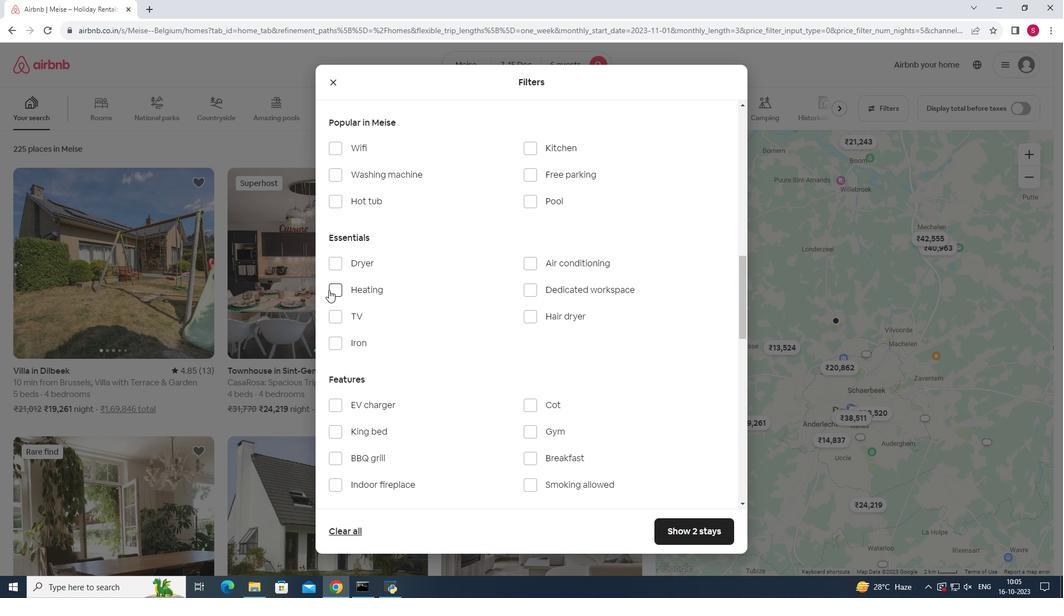 
Action: Mouse pressed left at (329, 290)
Screenshot: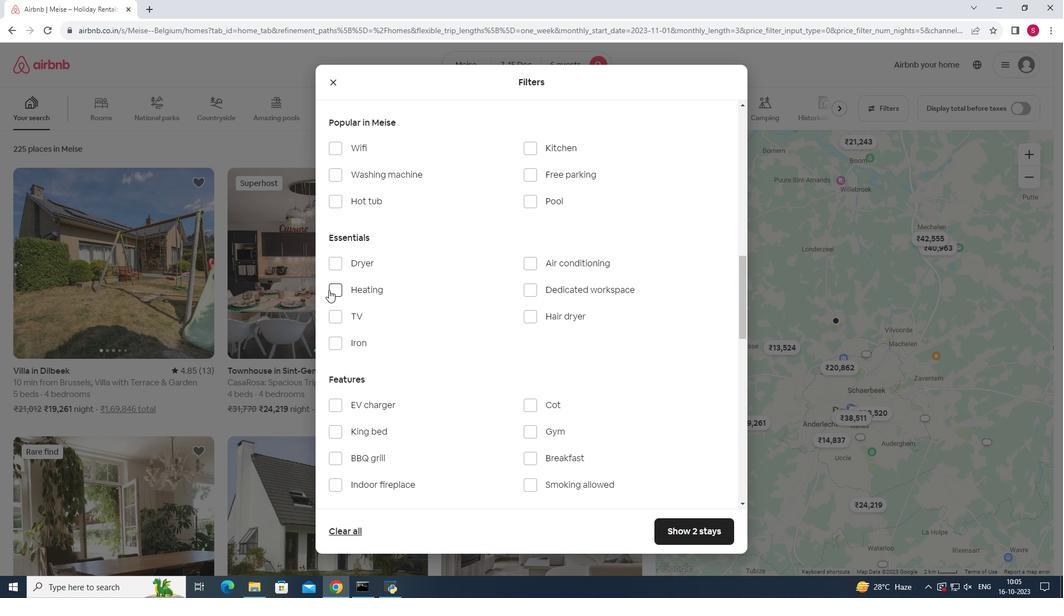 
Action: Mouse moved to (431, 326)
Screenshot: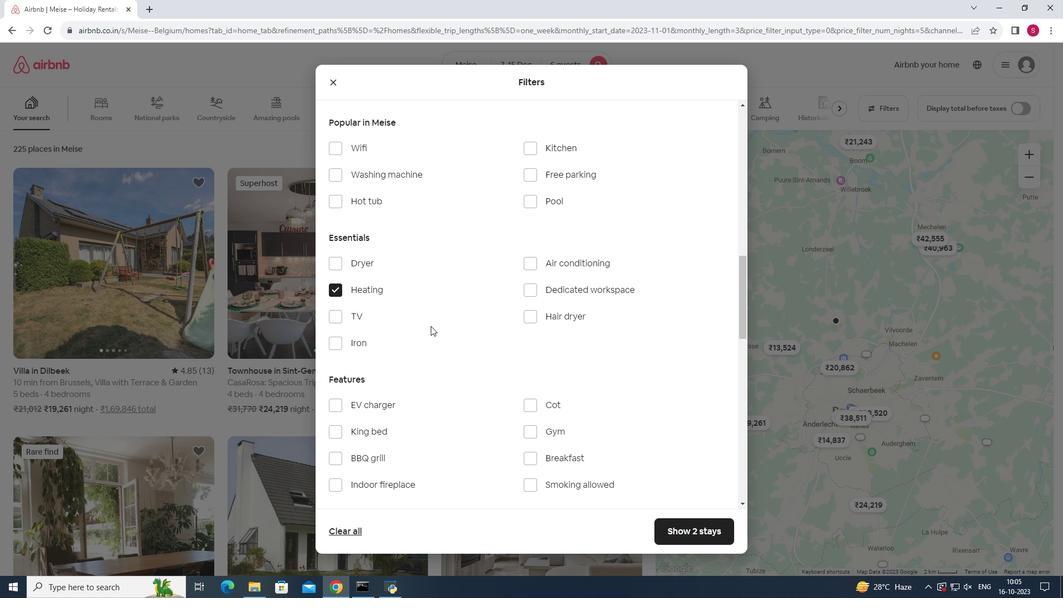 
Action: Mouse scrolled (431, 325) with delta (0, 0)
Screenshot: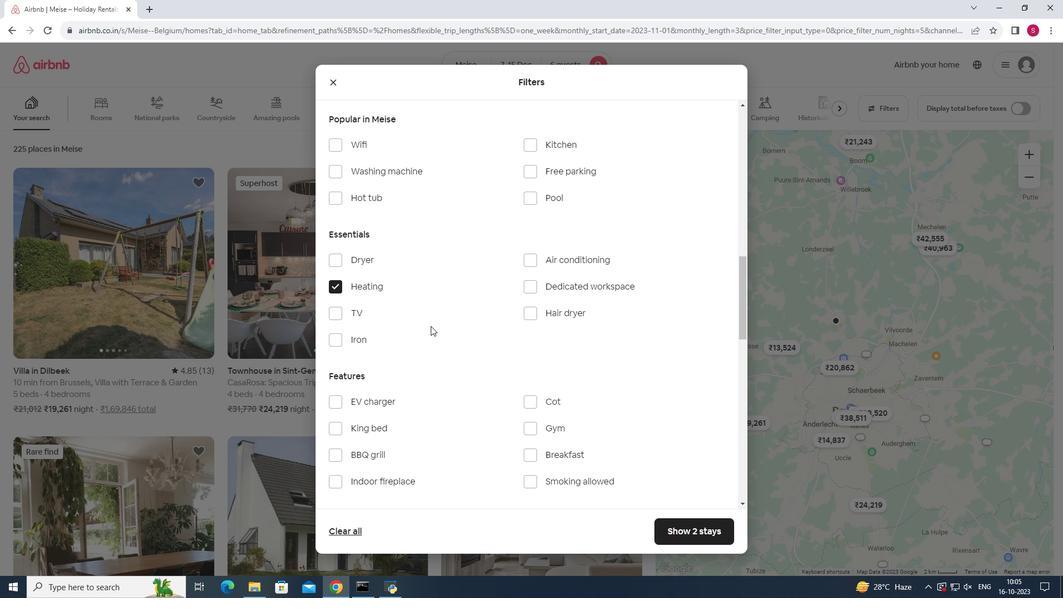 
Action: Mouse scrolled (431, 325) with delta (0, 0)
Screenshot: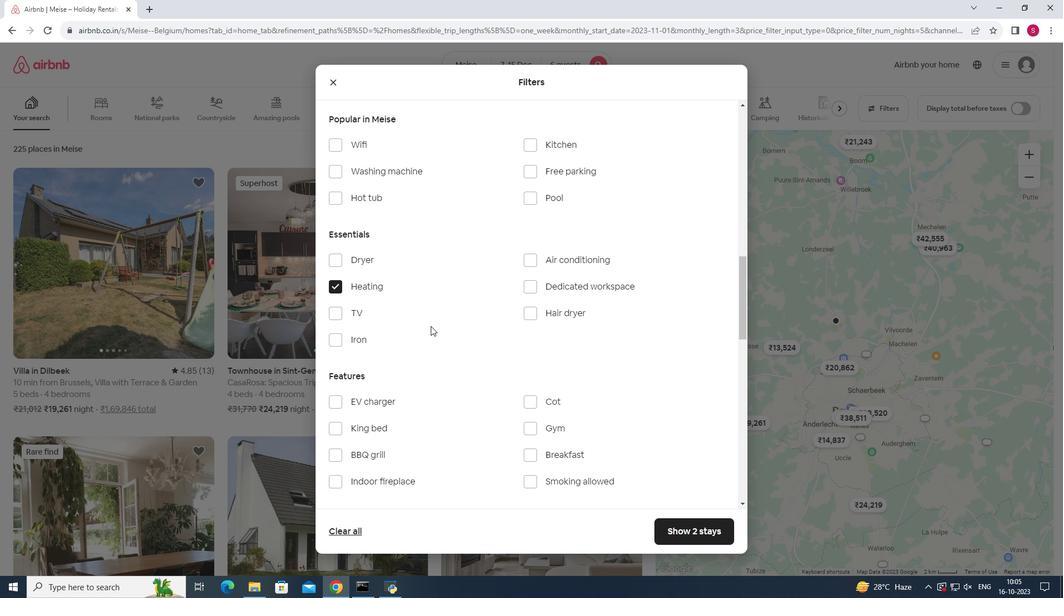 
Action: Mouse scrolled (431, 325) with delta (0, 0)
Screenshot: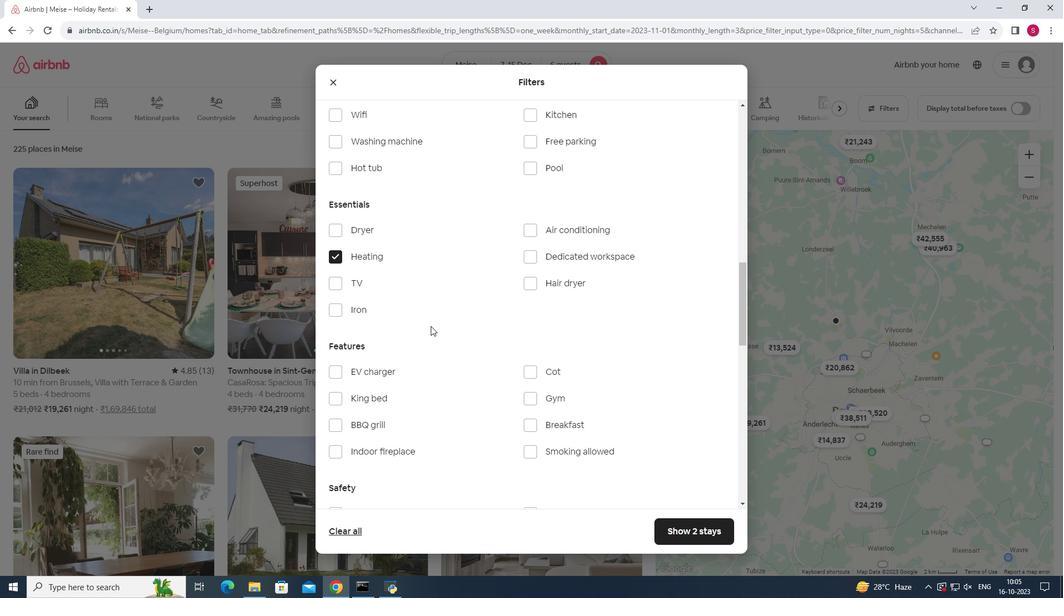 
Action: Mouse moved to (469, 328)
Screenshot: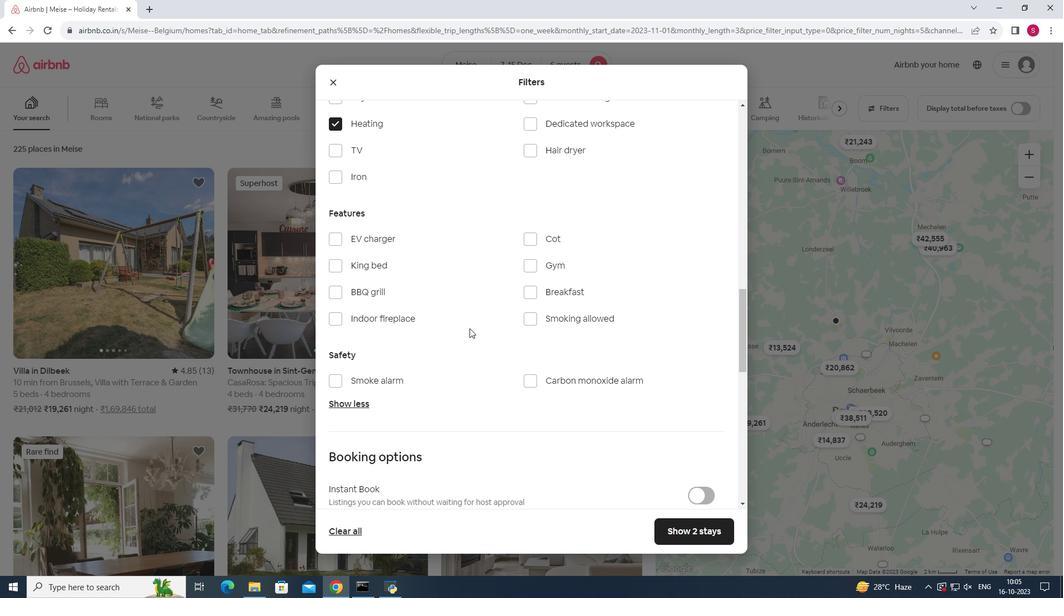 
Action: Mouse scrolled (469, 327) with delta (0, 0)
Screenshot: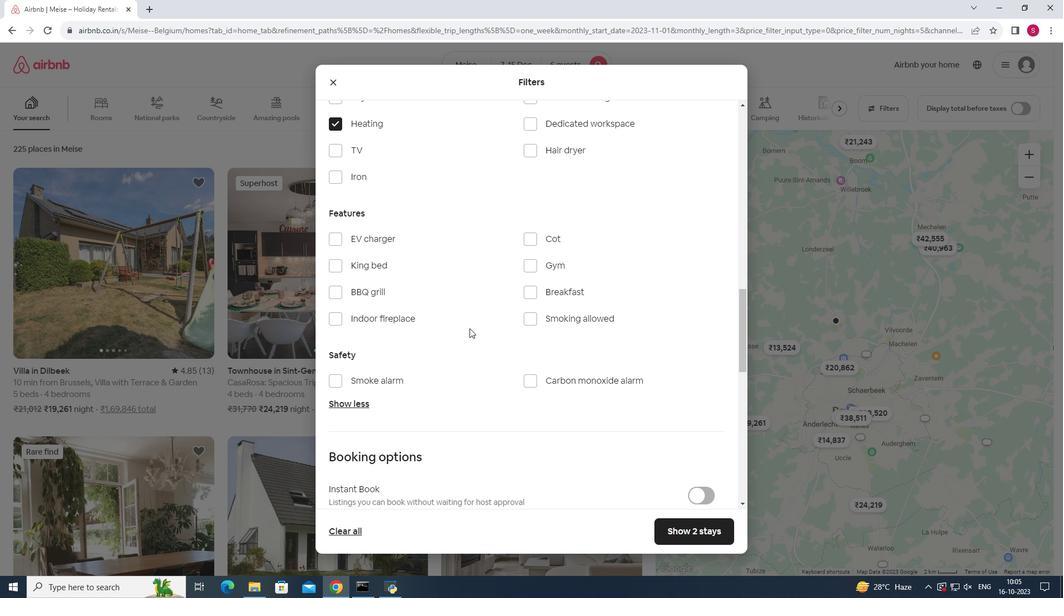 
Action: Mouse scrolled (469, 327) with delta (0, 0)
Screenshot: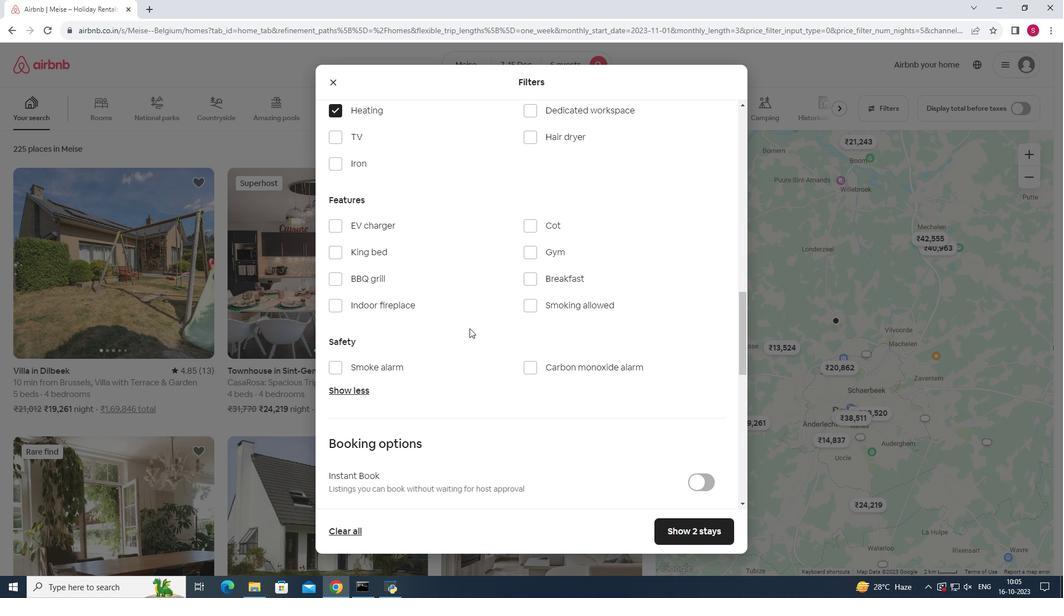 
Action: Mouse scrolled (469, 327) with delta (0, 0)
Screenshot: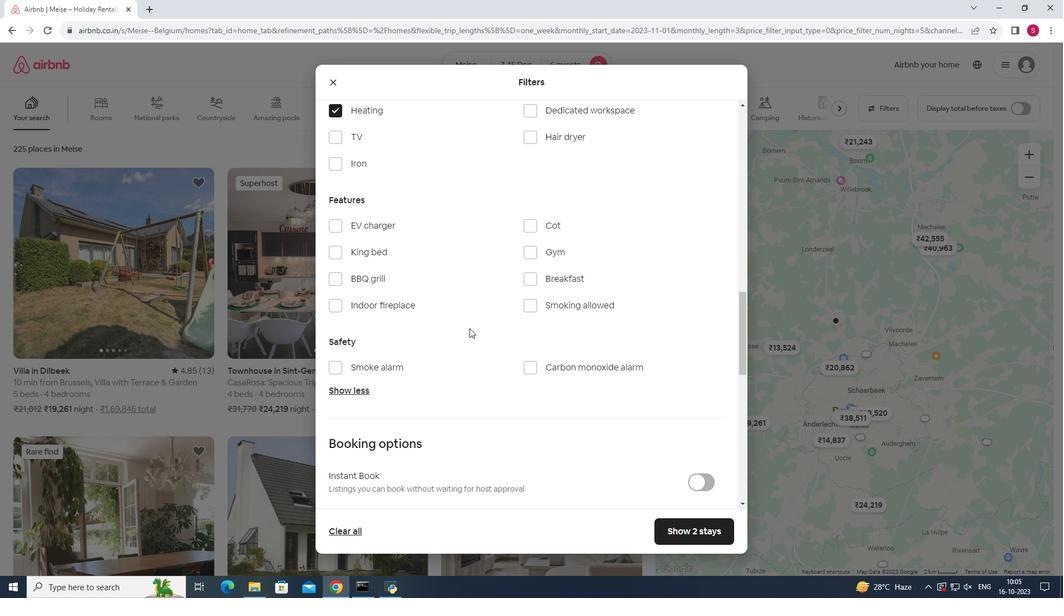 
Action: Mouse moved to (705, 364)
Screenshot: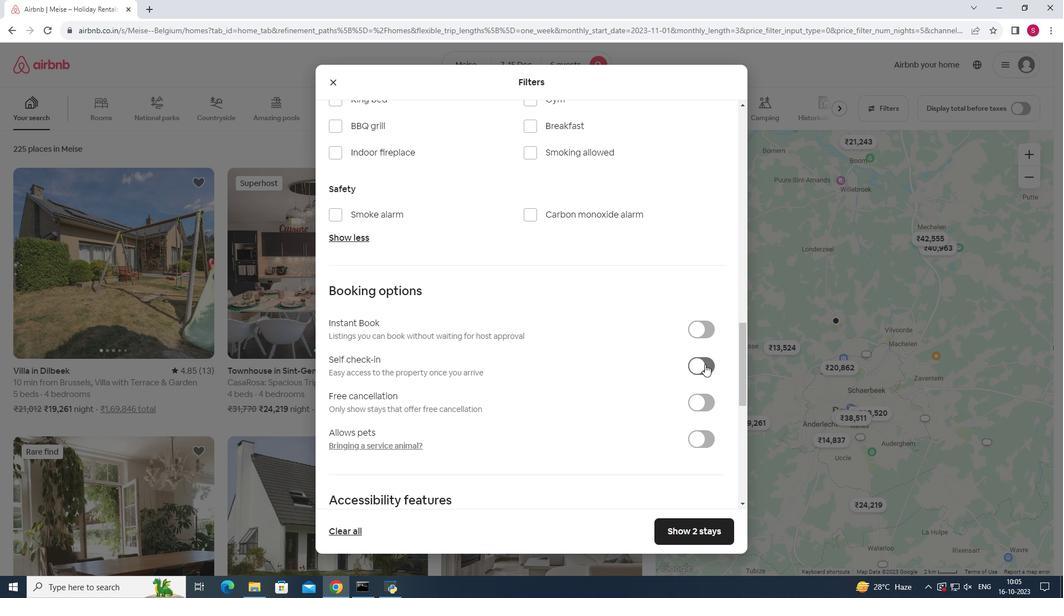 
Action: Mouse pressed left at (705, 364)
Screenshot: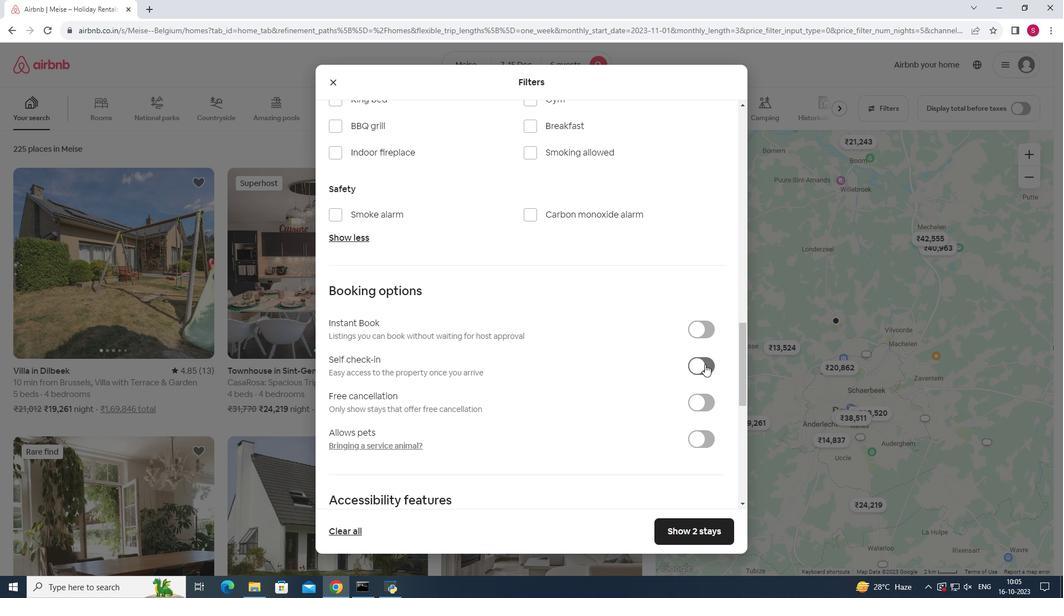 
Action: Mouse moved to (684, 526)
Screenshot: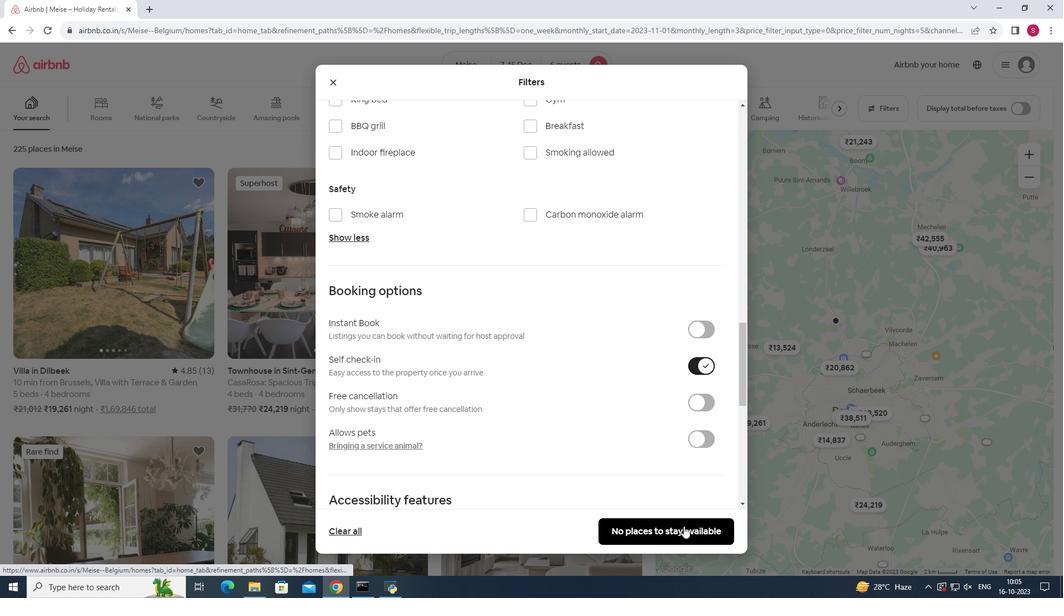 
Action: Mouse pressed left at (684, 526)
Screenshot: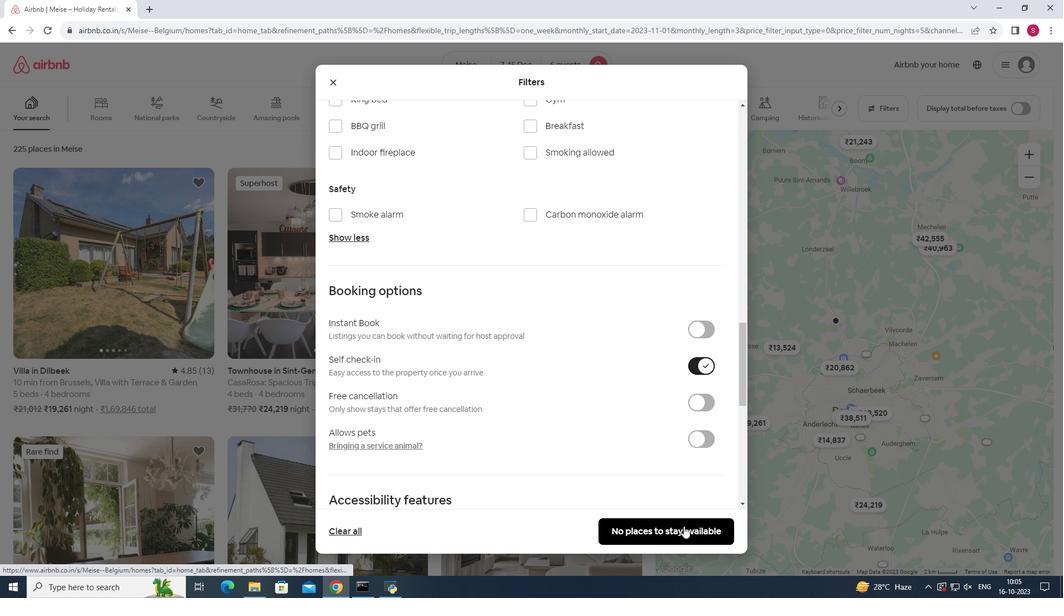 
Action: Mouse moved to (309, 232)
Screenshot: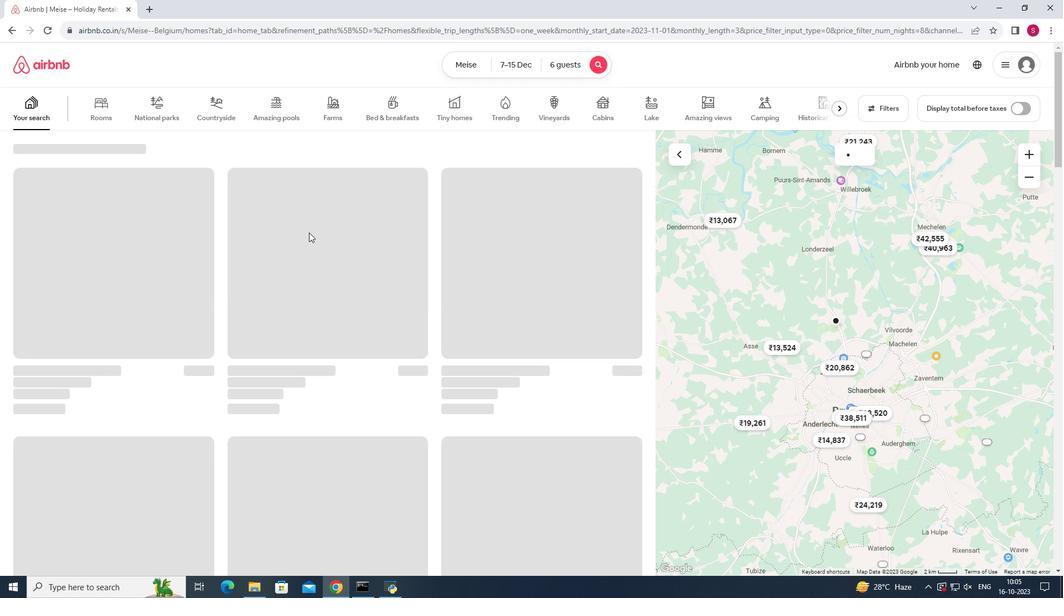 
